 Task: Open Card Donor Stewardship Performance Review in Board Public Relations Thought Leadership Content Creation and Distribution to Workspace Healthcare Consulting and add a team member Softage.2@softage.net, a label Green, a checklist Sewing, an attachment from Trello, a color Green and finally, add a card description 'Conduct team training session on new product' and a comment 'We should approach this task with a sense of collaboration and partnership, working closely with stakeholders and other teams to achieve success.'. Add a start date 'Jan 06, 1900' with a due date 'Jan 13, 1900'
Action: Mouse moved to (367, 164)
Screenshot: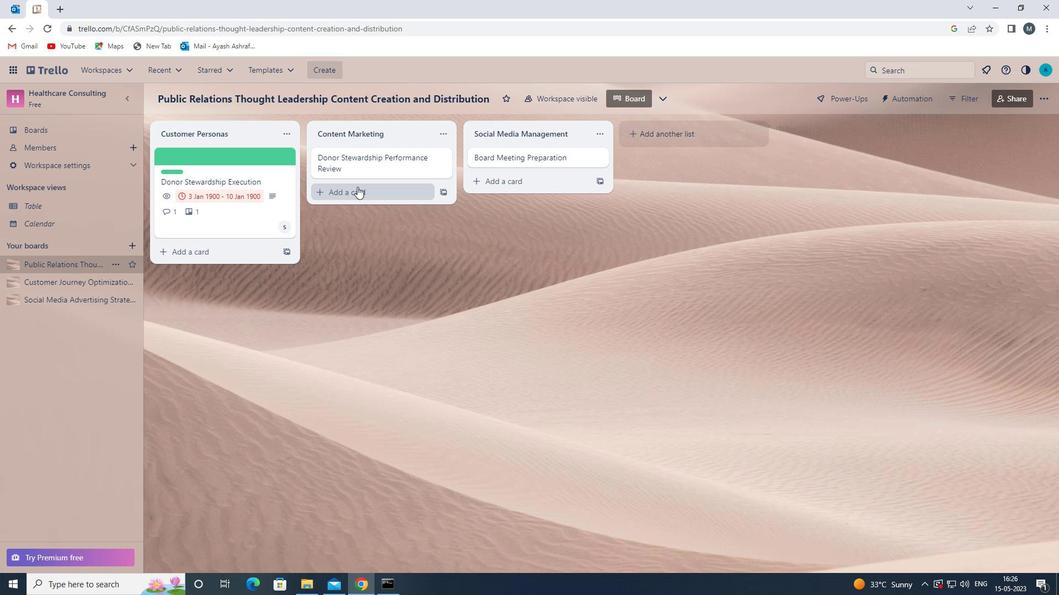 
Action: Mouse pressed left at (367, 164)
Screenshot: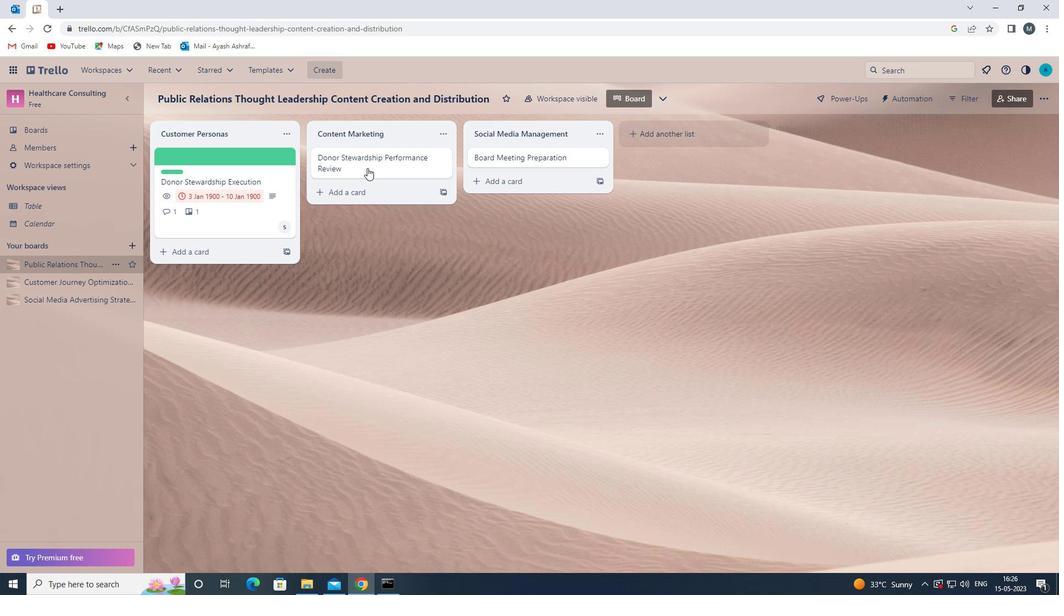 
Action: Mouse moved to (668, 200)
Screenshot: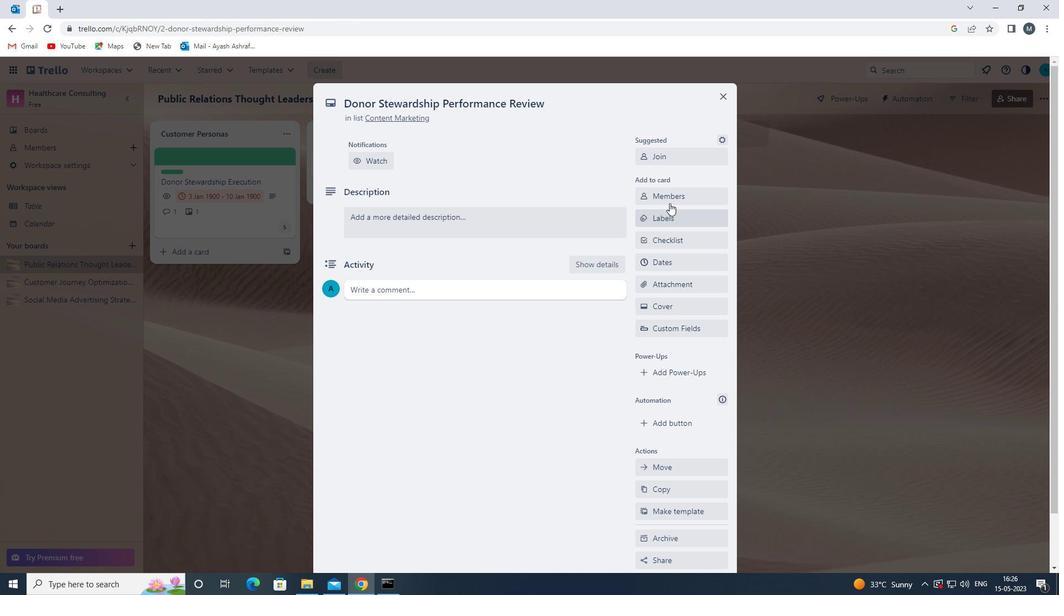 
Action: Mouse pressed left at (668, 200)
Screenshot: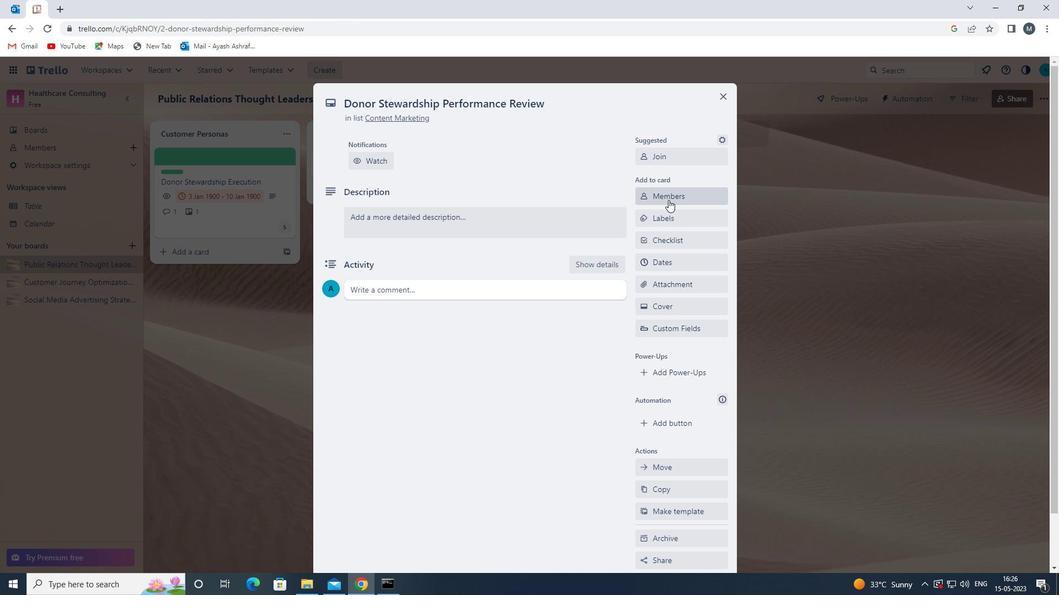 
Action: Key pressed s
Screenshot: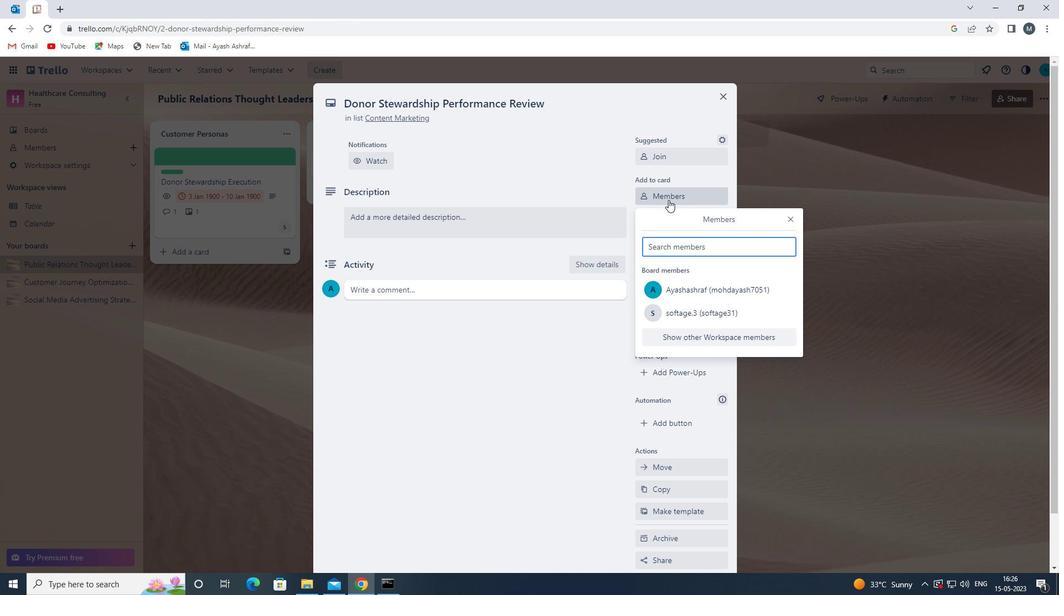 
Action: Mouse moved to (691, 358)
Screenshot: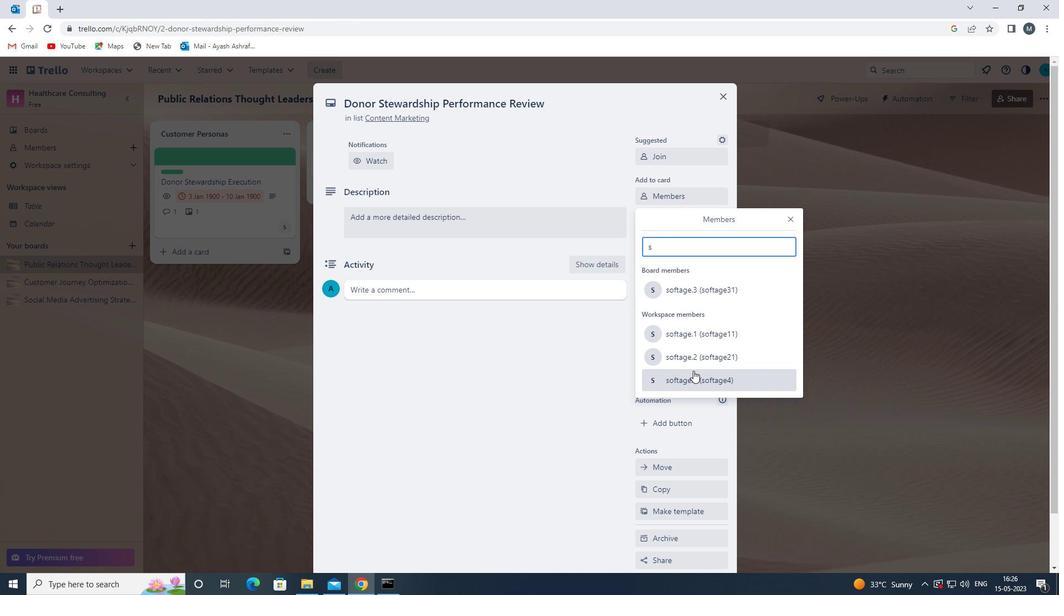 
Action: Mouse pressed left at (691, 358)
Screenshot: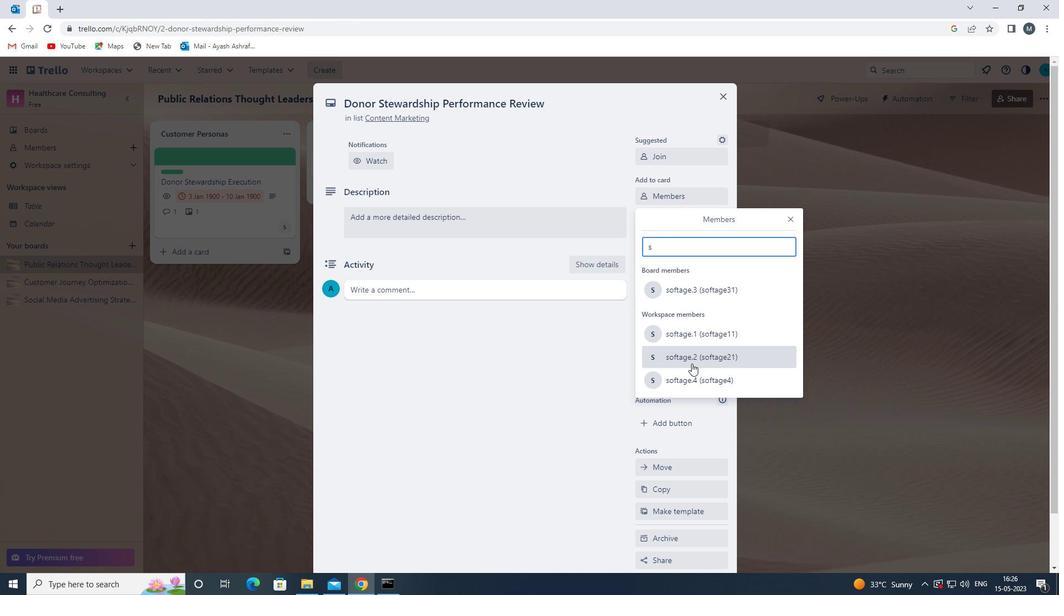 
Action: Mouse moved to (789, 221)
Screenshot: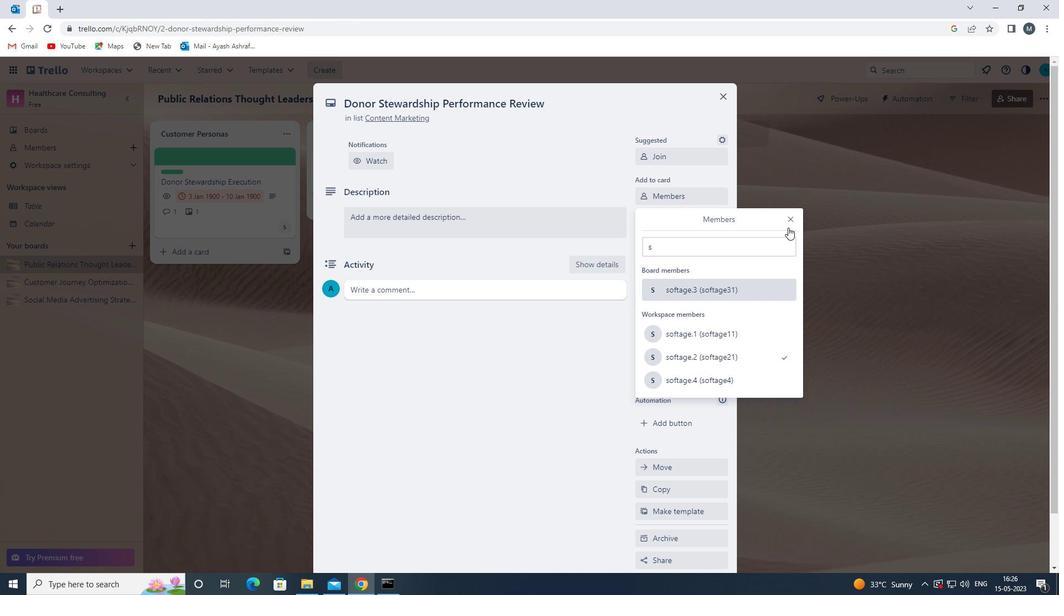 
Action: Mouse pressed left at (789, 221)
Screenshot: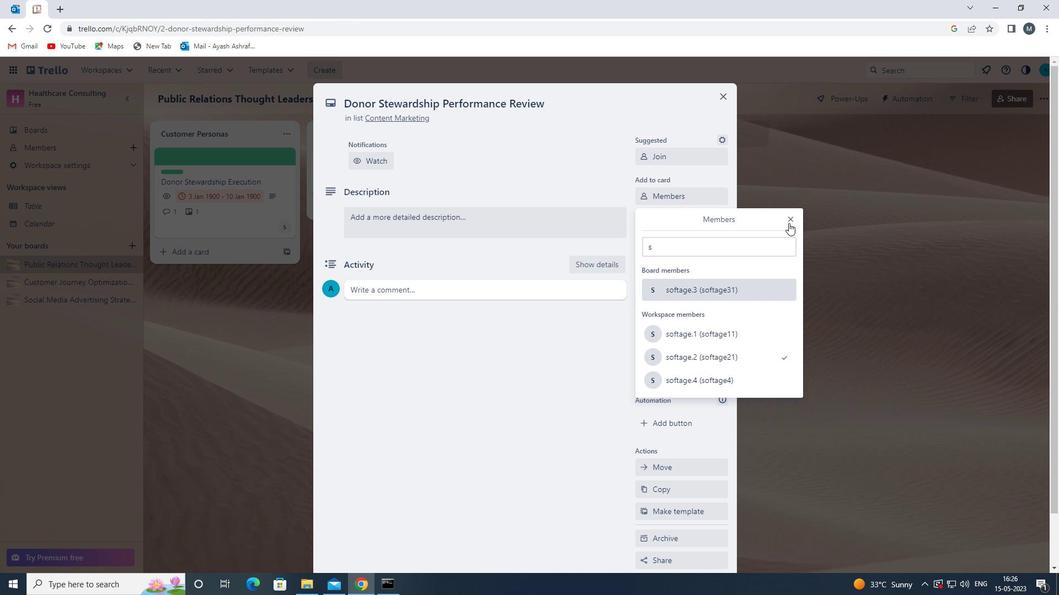 
Action: Mouse moved to (679, 216)
Screenshot: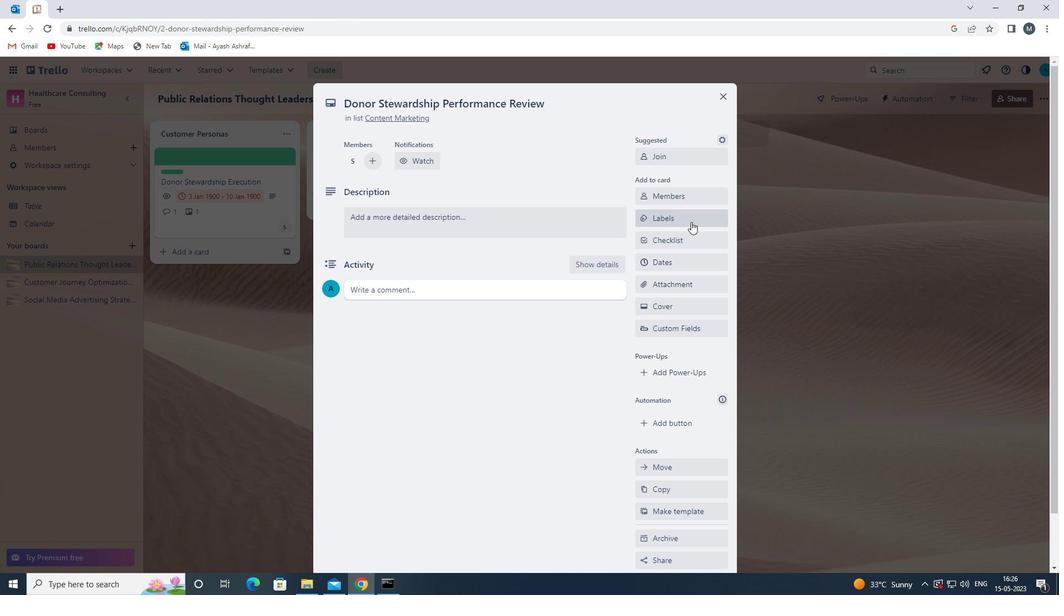 
Action: Mouse pressed left at (679, 216)
Screenshot: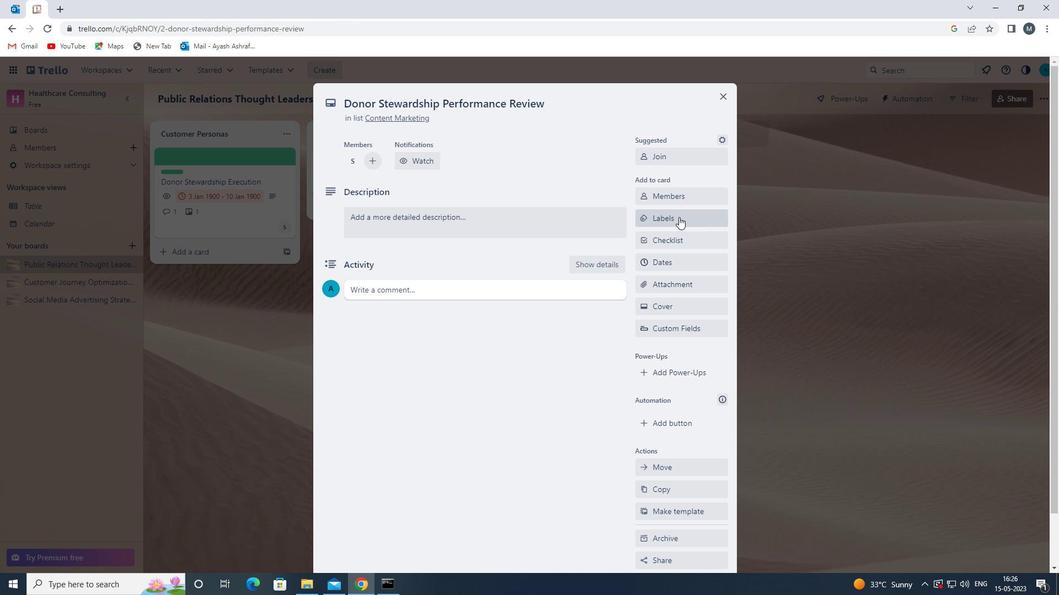 
Action: Mouse moved to (711, 312)
Screenshot: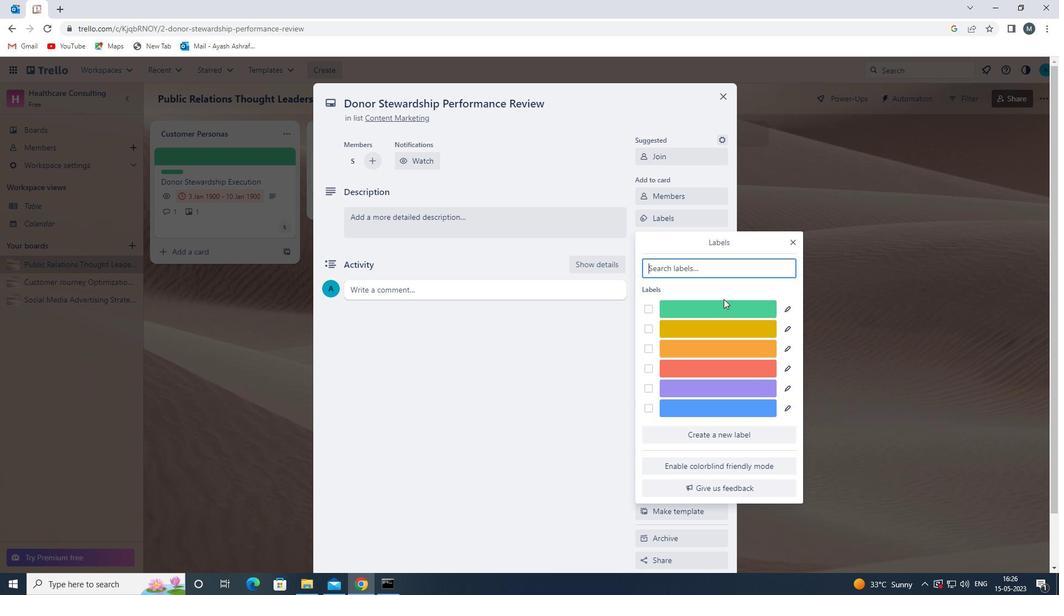 
Action: Mouse pressed left at (711, 312)
Screenshot: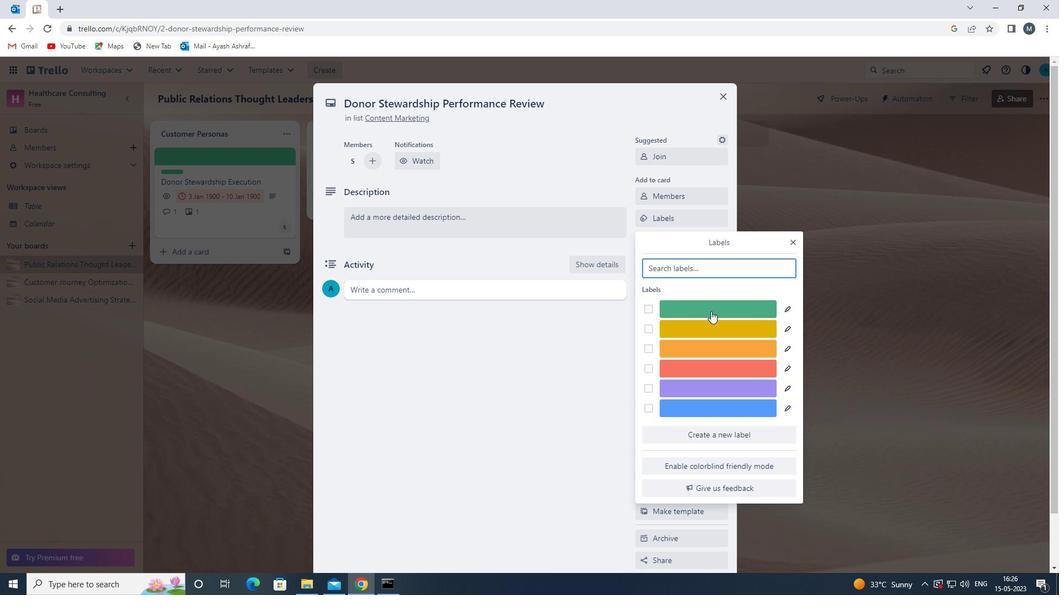 
Action: Mouse moved to (790, 237)
Screenshot: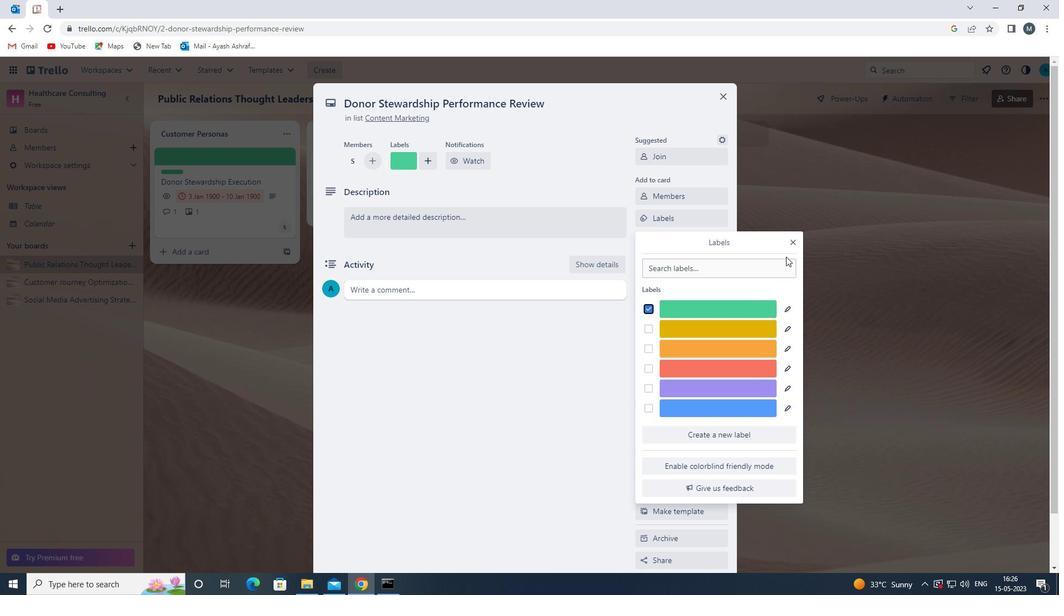 
Action: Mouse pressed left at (790, 237)
Screenshot: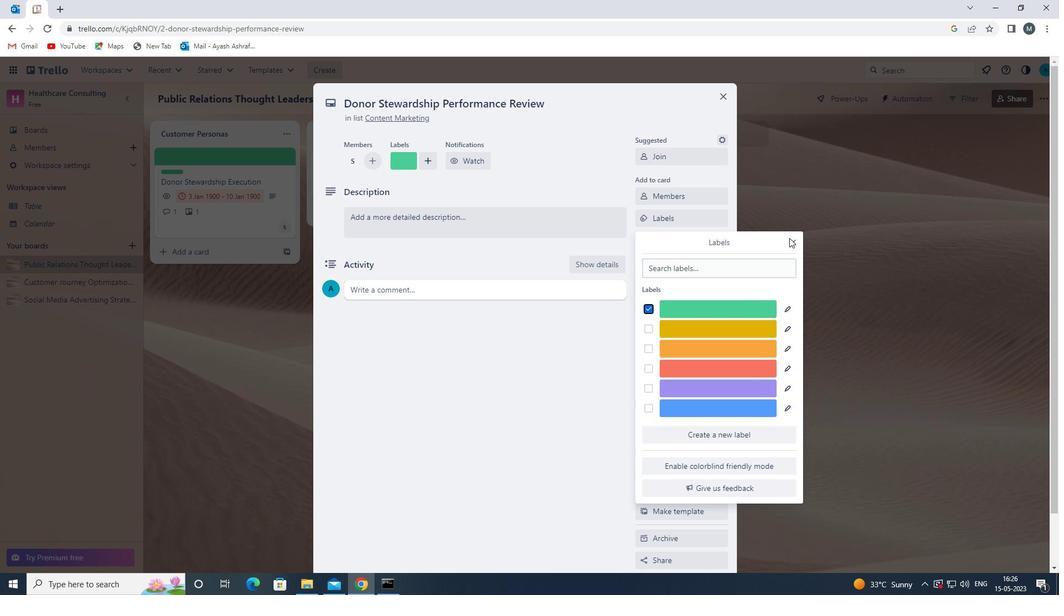 
Action: Mouse moved to (667, 241)
Screenshot: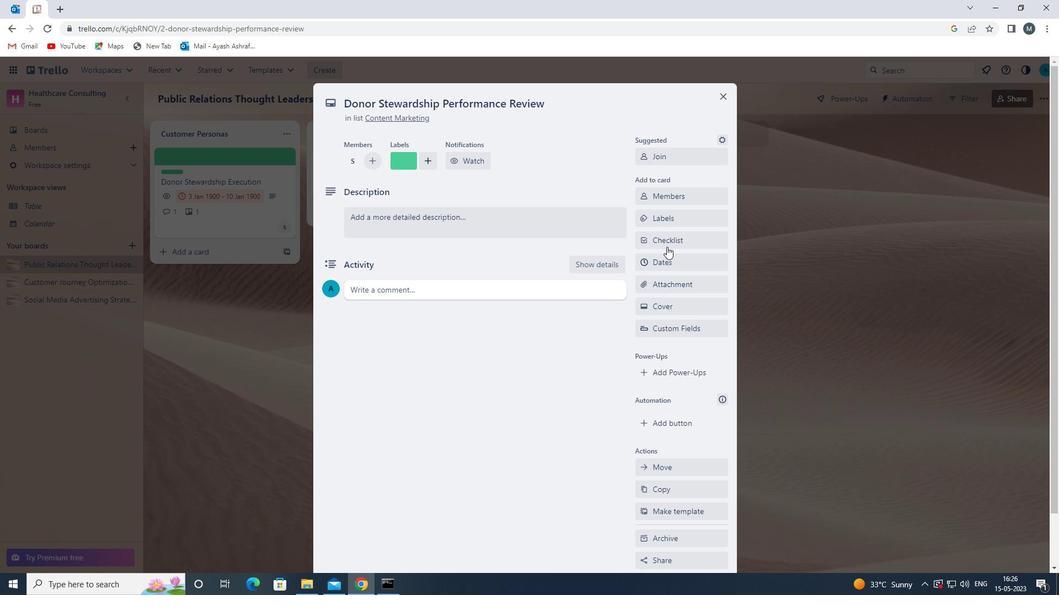 
Action: Mouse pressed left at (667, 241)
Screenshot: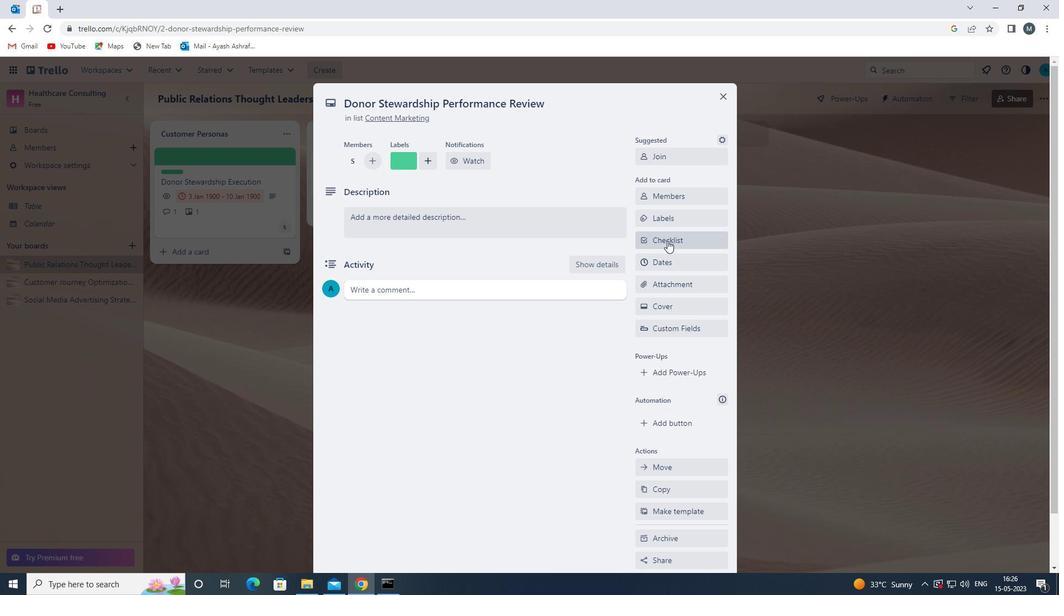 
Action: Key pressed s
Screenshot: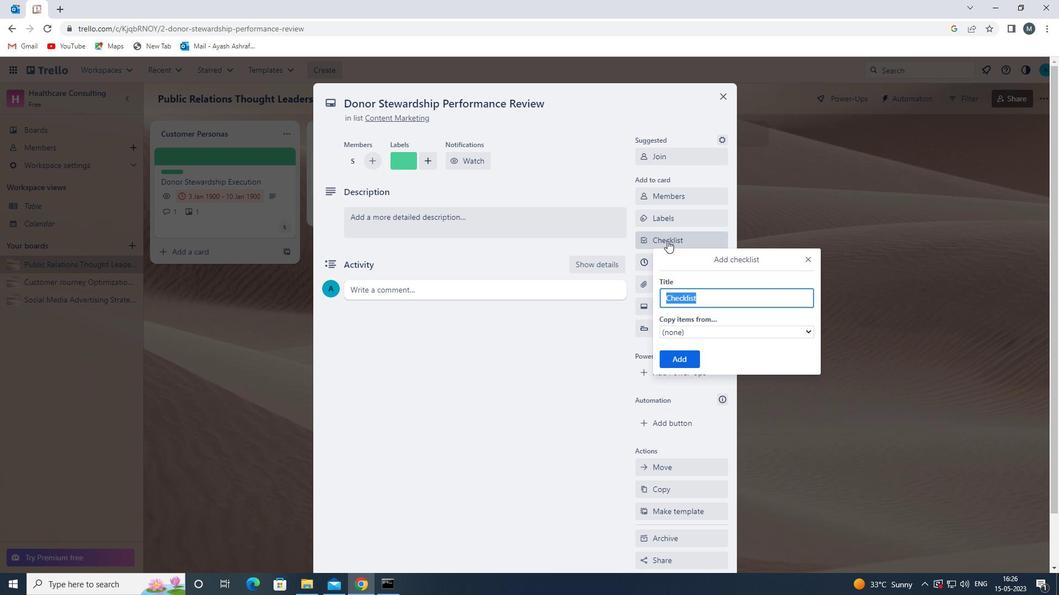
Action: Mouse moved to (740, 412)
Screenshot: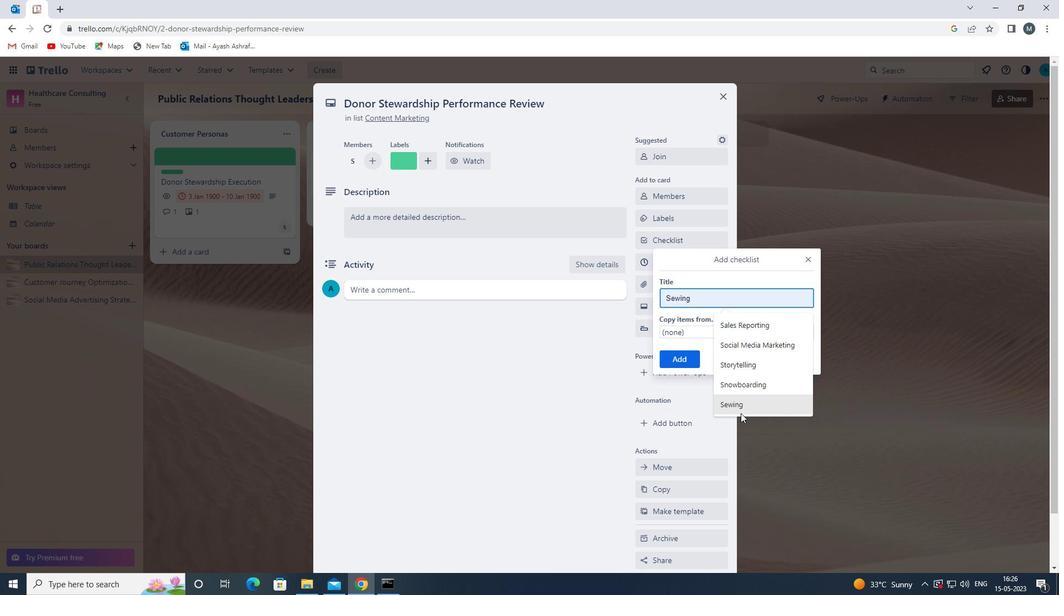 
Action: Mouse pressed left at (740, 412)
Screenshot: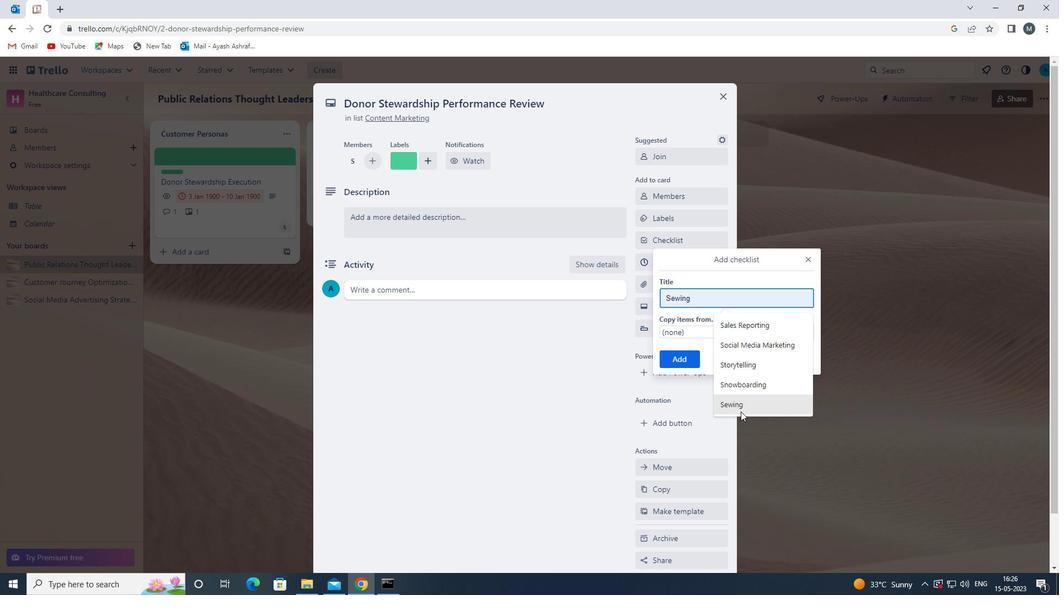
Action: Mouse moved to (680, 358)
Screenshot: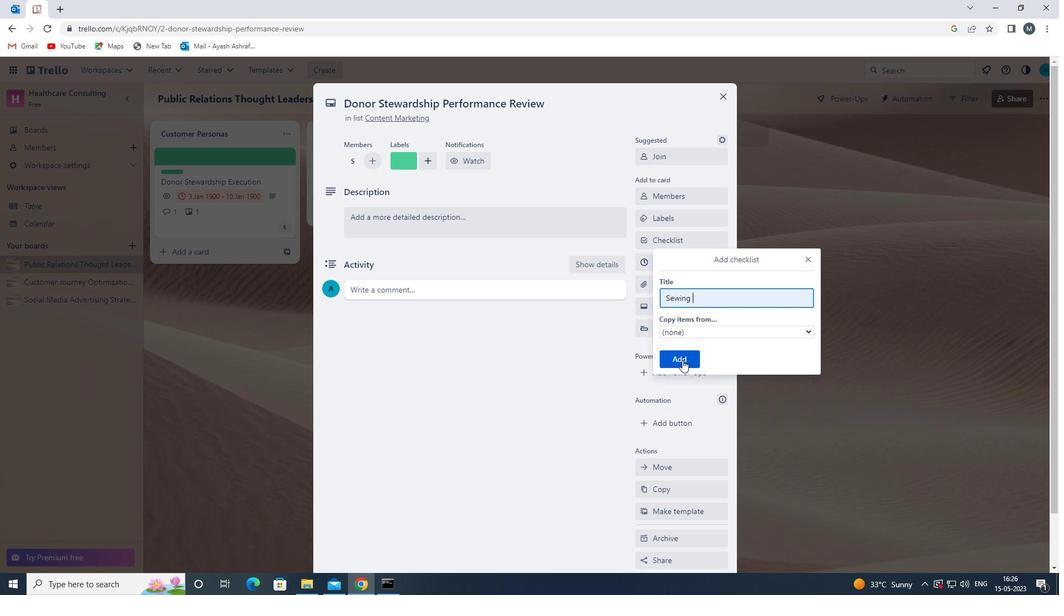 
Action: Mouse pressed left at (680, 358)
Screenshot: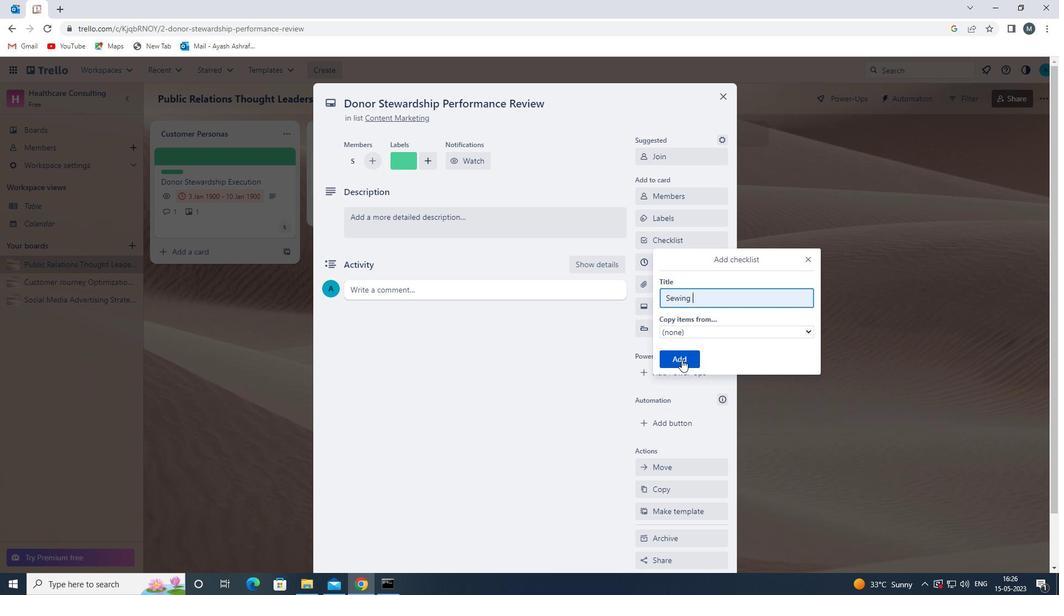 
Action: Mouse moved to (675, 286)
Screenshot: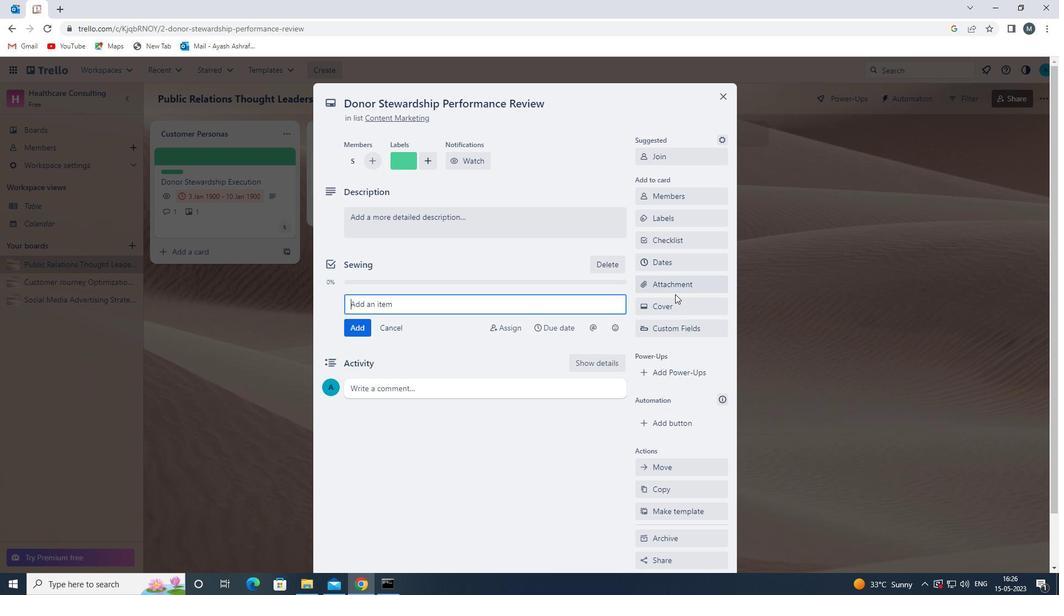
Action: Mouse pressed left at (675, 286)
Screenshot: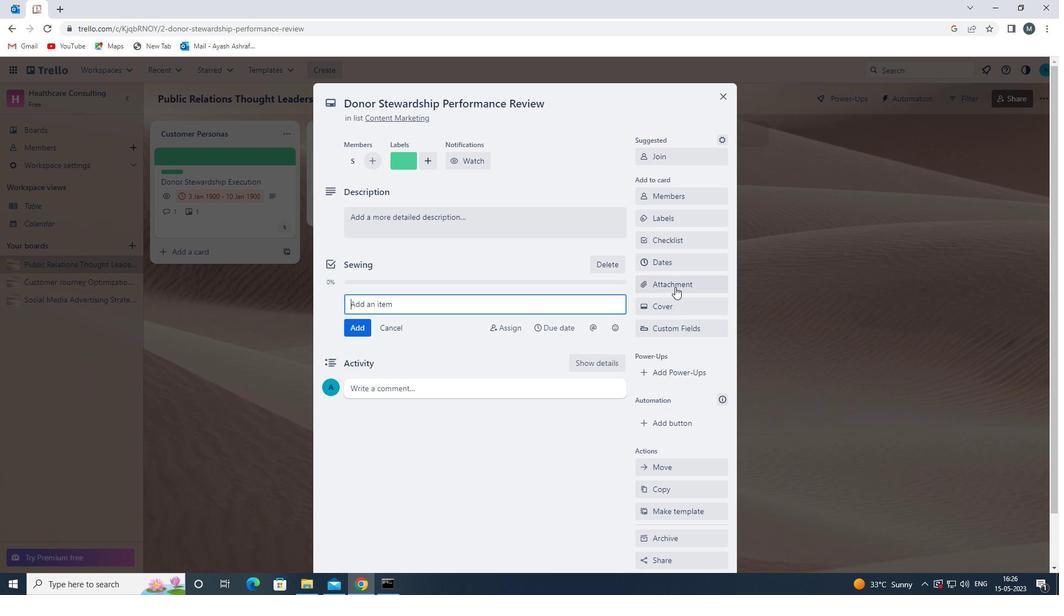 
Action: Mouse moved to (669, 350)
Screenshot: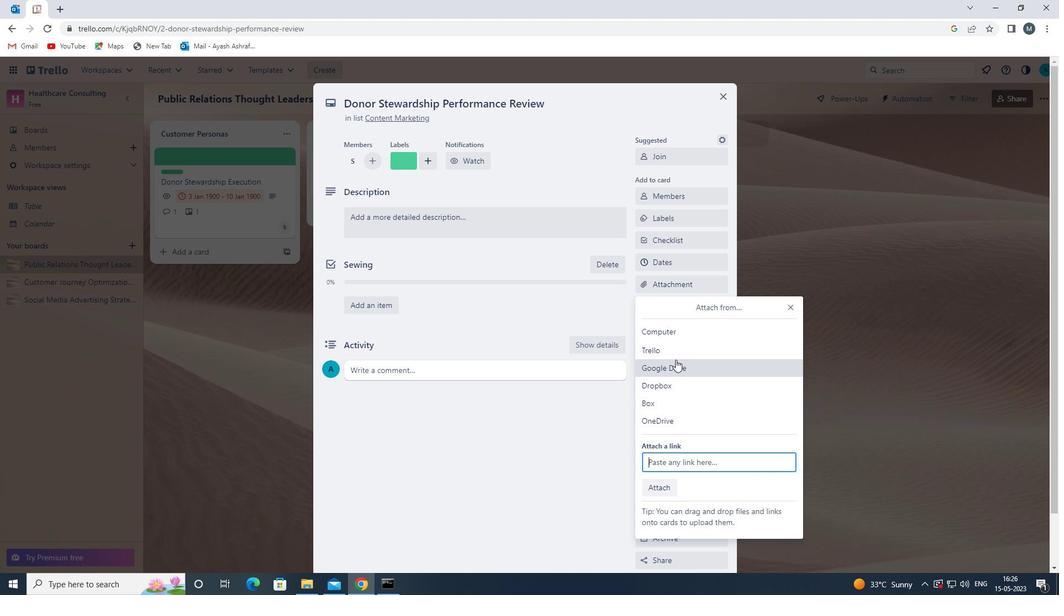 
Action: Mouse pressed left at (669, 350)
Screenshot: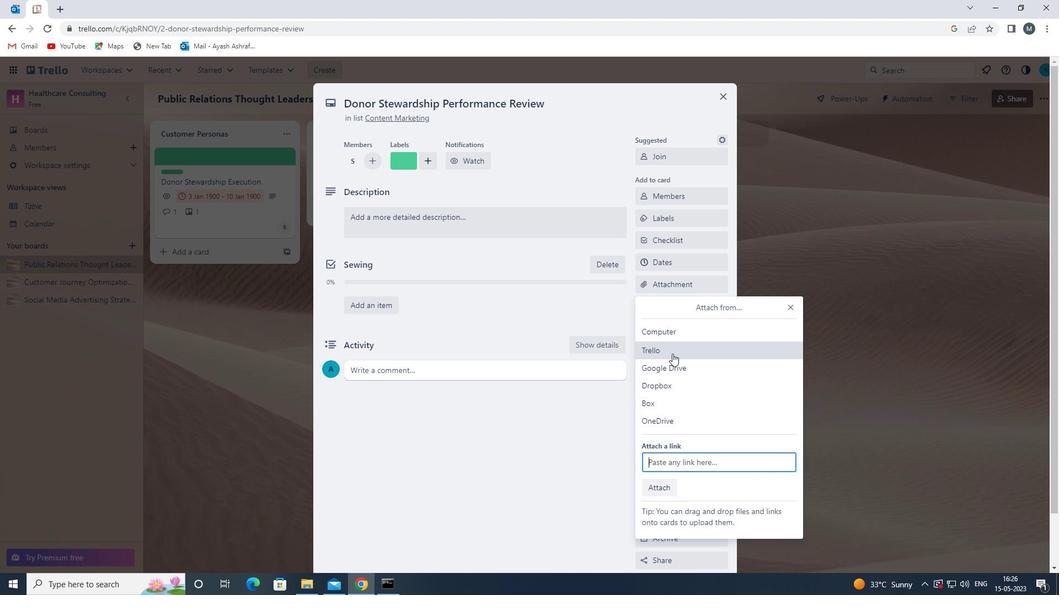 
Action: Mouse moved to (658, 295)
Screenshot: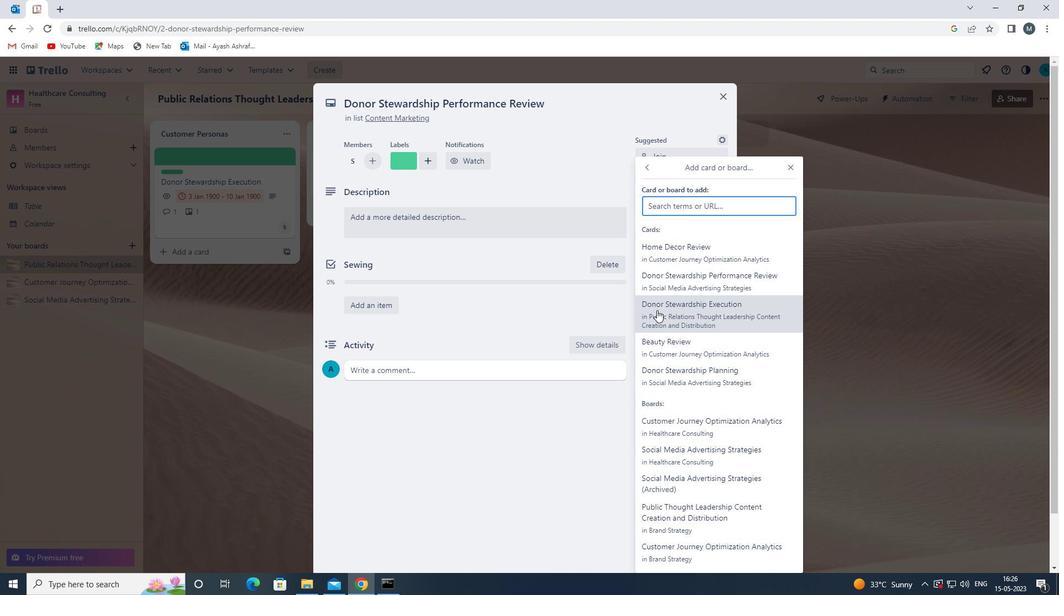 
Action: Mouse pressed left at (658, 295)
Screenshot: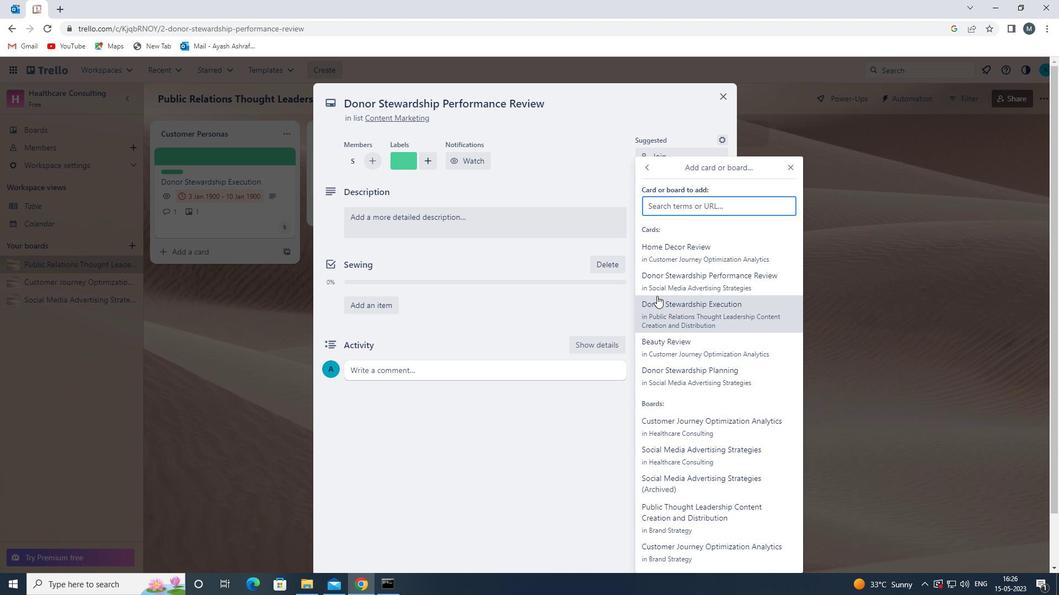 
Action: Mouse moved to (671, 305)
Screenshot: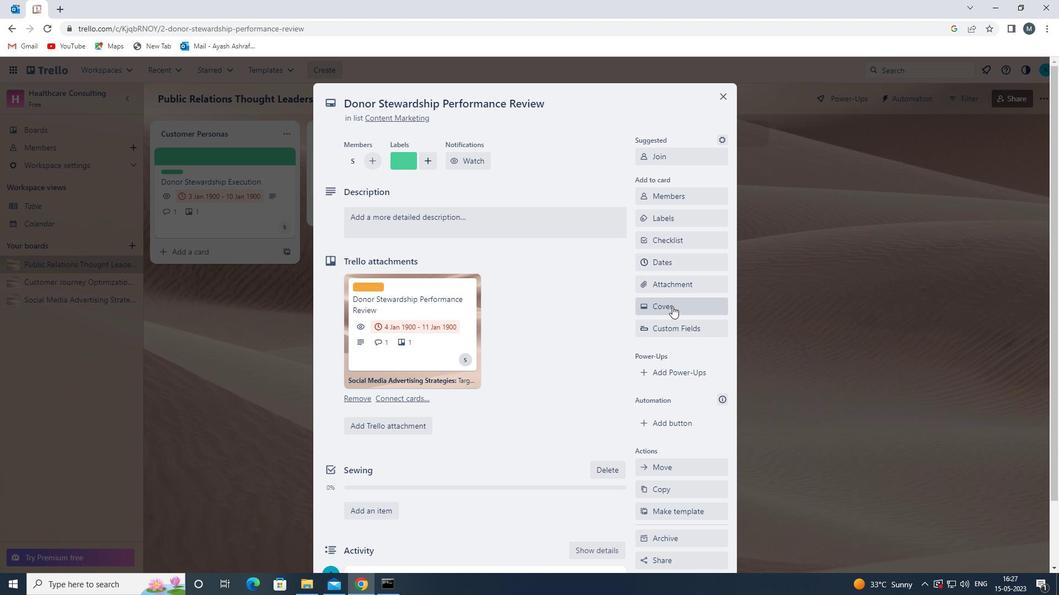 
Action: Mouse pressed left at (671, 305)
Screenshot: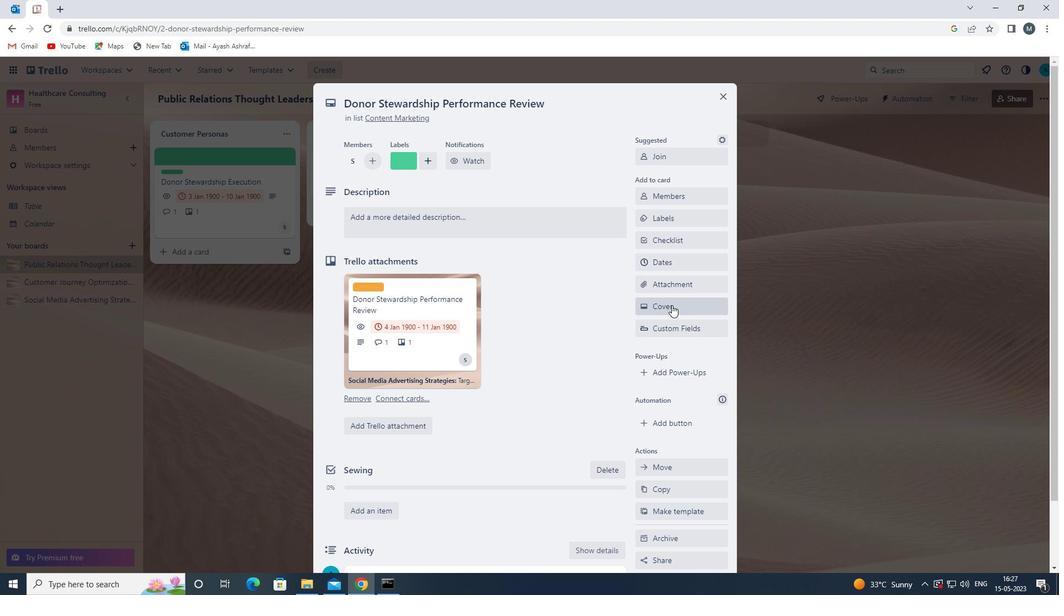 
Action: Mouse moved to (654, 349)
Screenshot: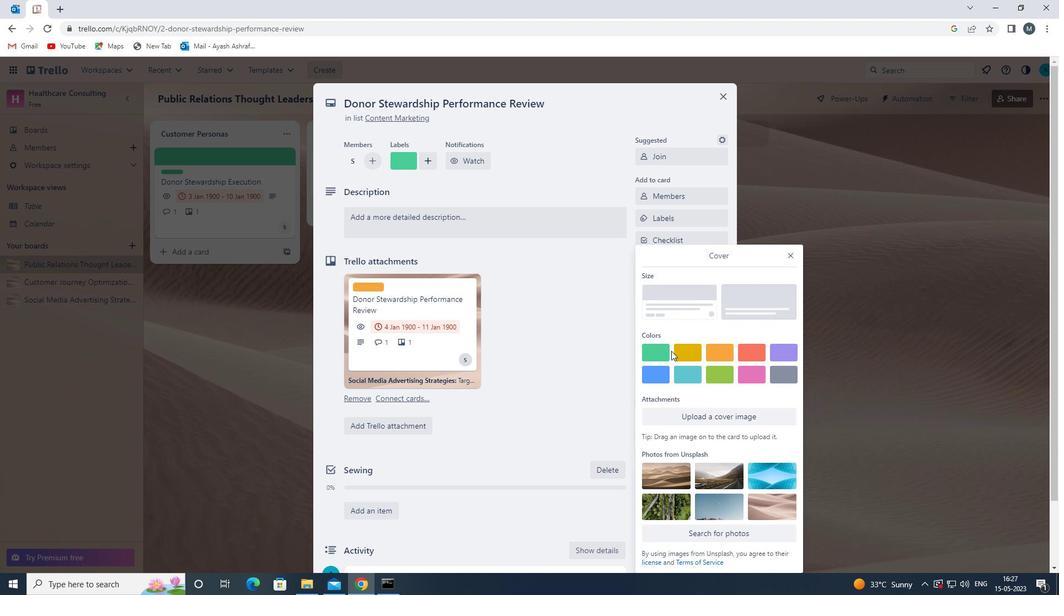 
Action: Mouse pressed left at (654, 349)
Screenshot: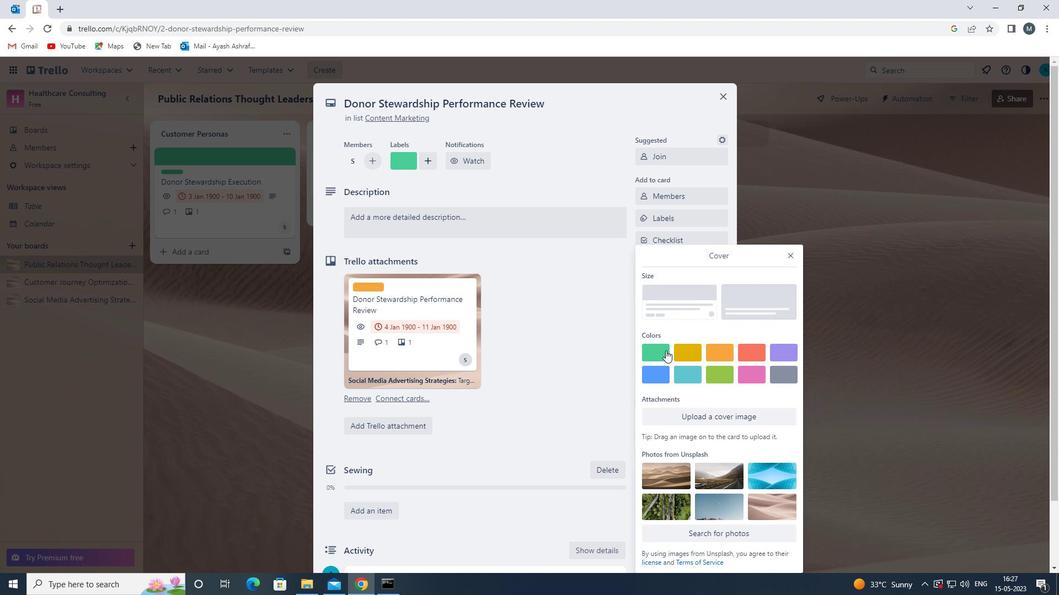 
Action: Mouse moved to (796, 235)
Screenshot: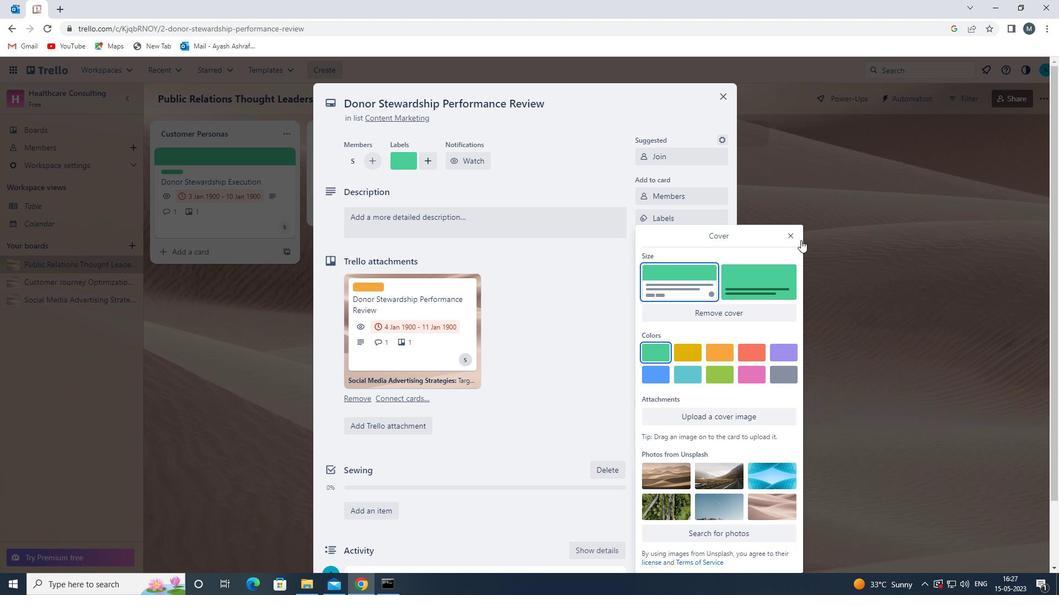 
Action: Mouse pressed left at (796, 235)
Screenshot: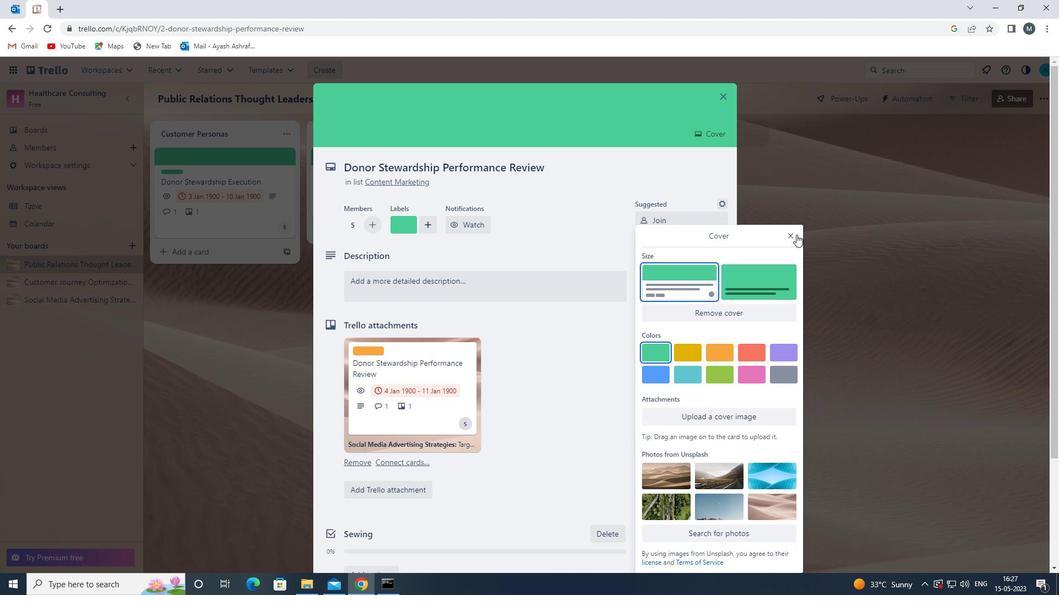 
Action: Mouse moved to (402, 281)
Screenshot: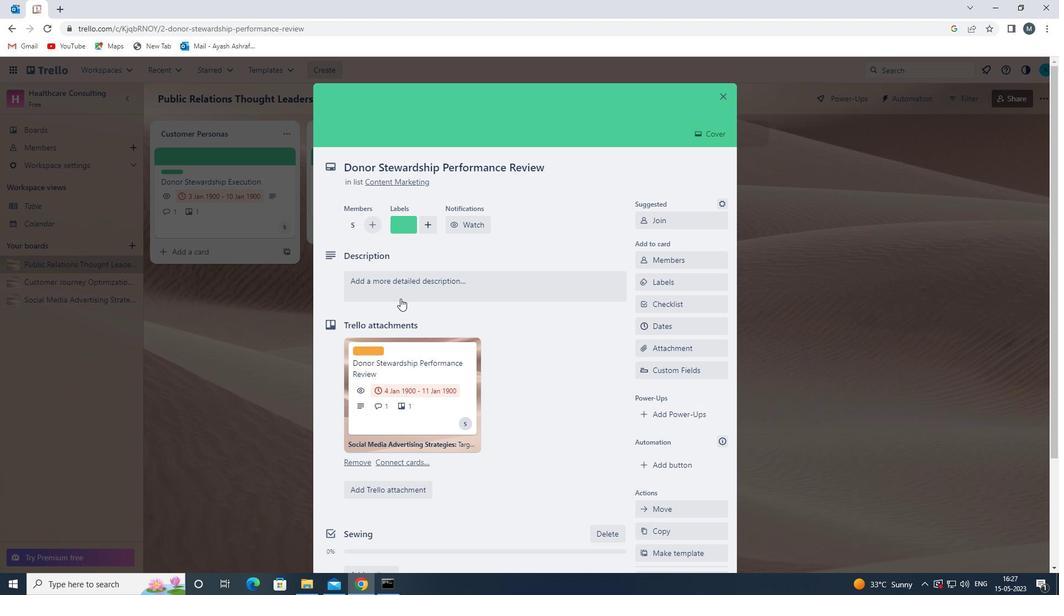 
Action: Mouse pressed left at (402, 281)
Screenshot: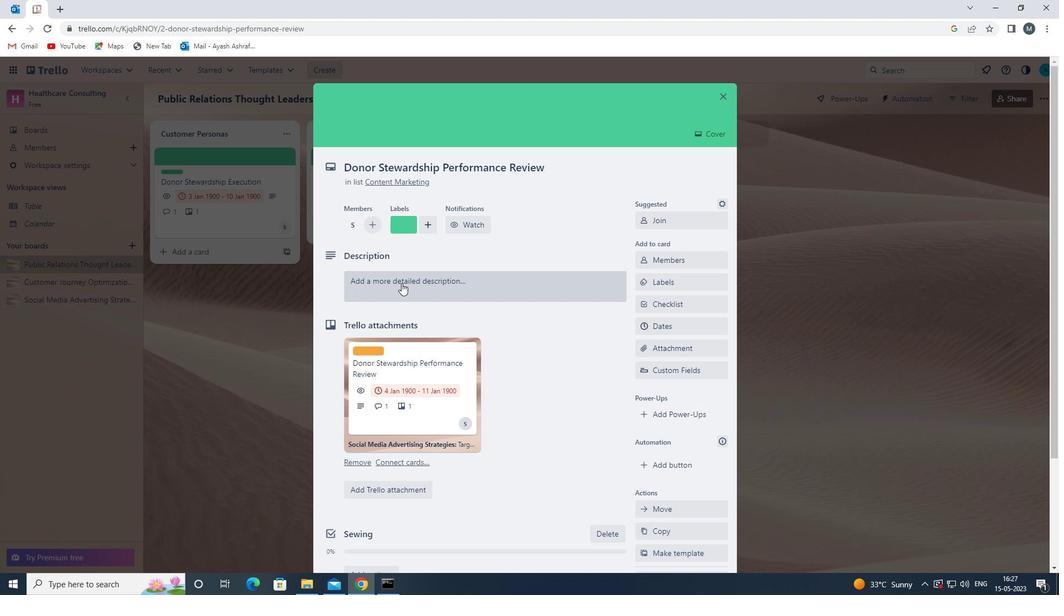 
Action: Mouse moved to (367, 317)
Screenshot: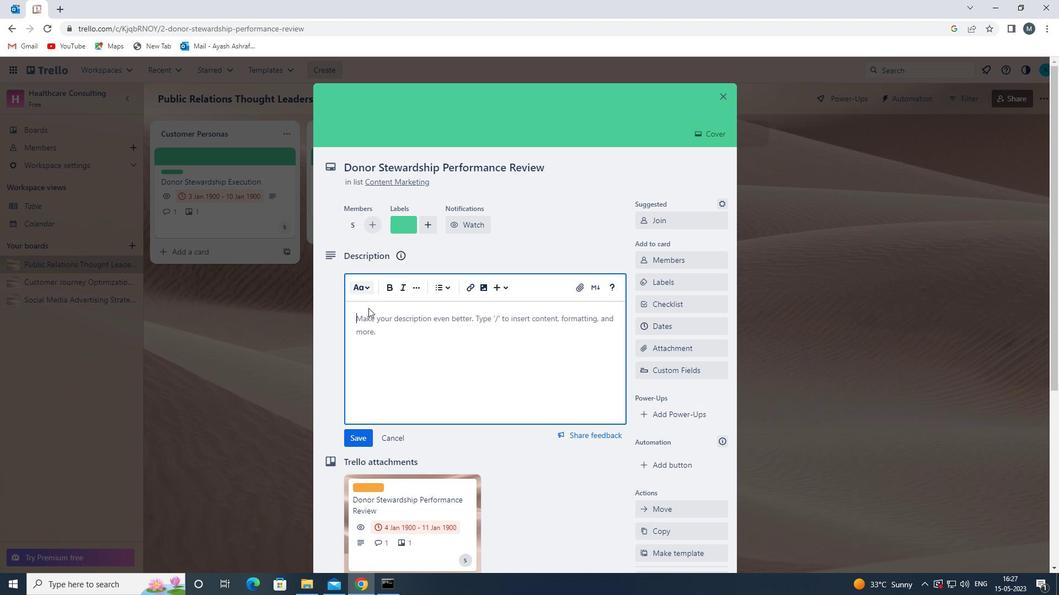 
Action: Mouse pressed left at (367, 317)
Screenshot: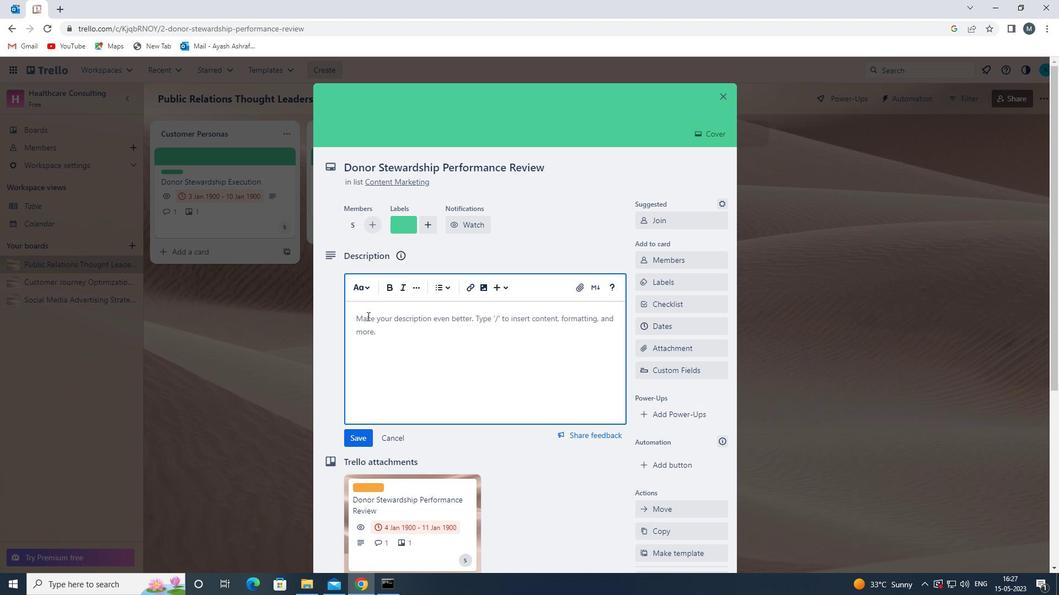 
Action: Mouse moved to (367, 317)
Screenshot: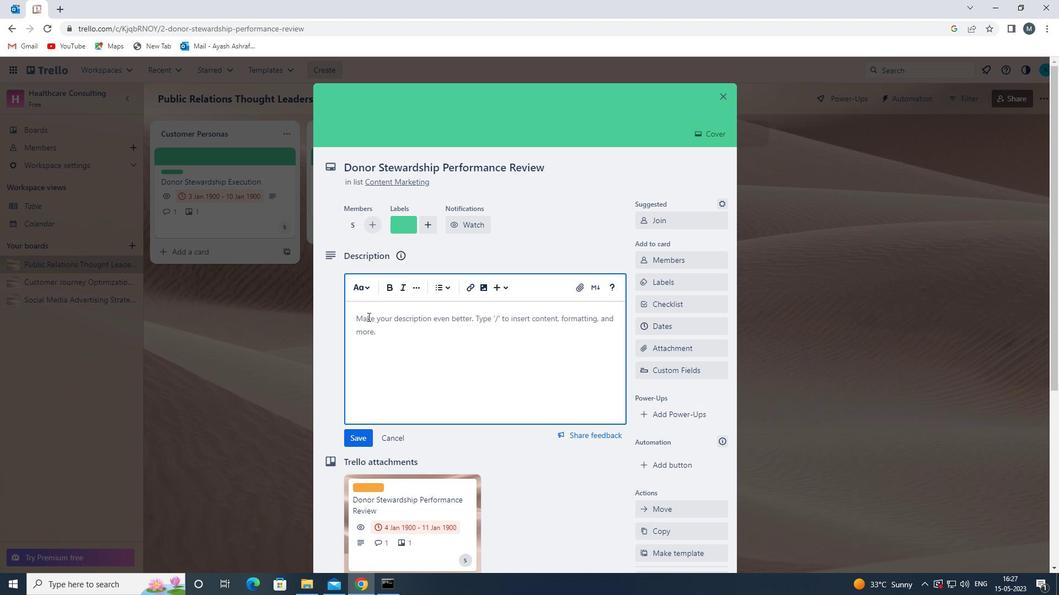 
Action: Key pressed <Key.shift>CONDI<Key.backspace>UCT<Key.space>TEAM<Key.space>TRAINING<Key.space>SESSION<Key.space>ON<Key.space>NEW<Key.space>PRODUCT
Screenshot: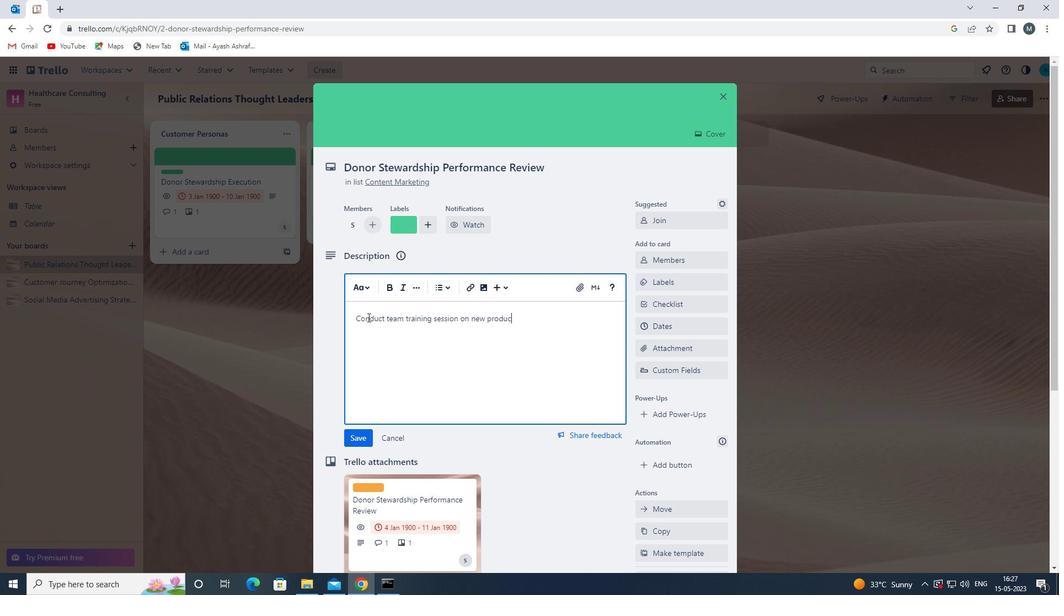 
Action: Mouse moved to (354, 435)
Screenshot: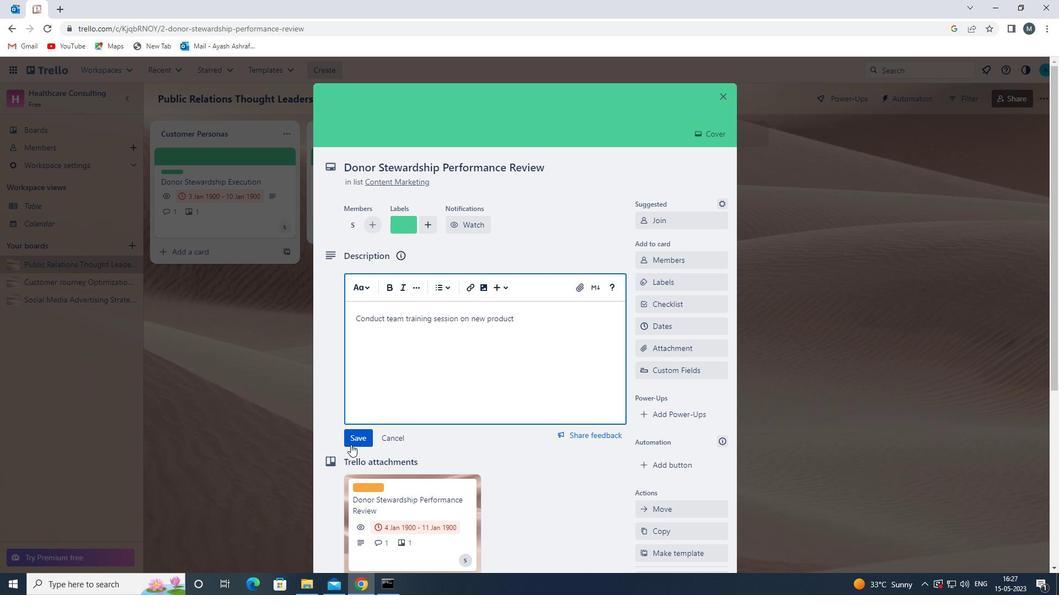 
Action: Mouse pressed left at (354, 435)
Screenshot: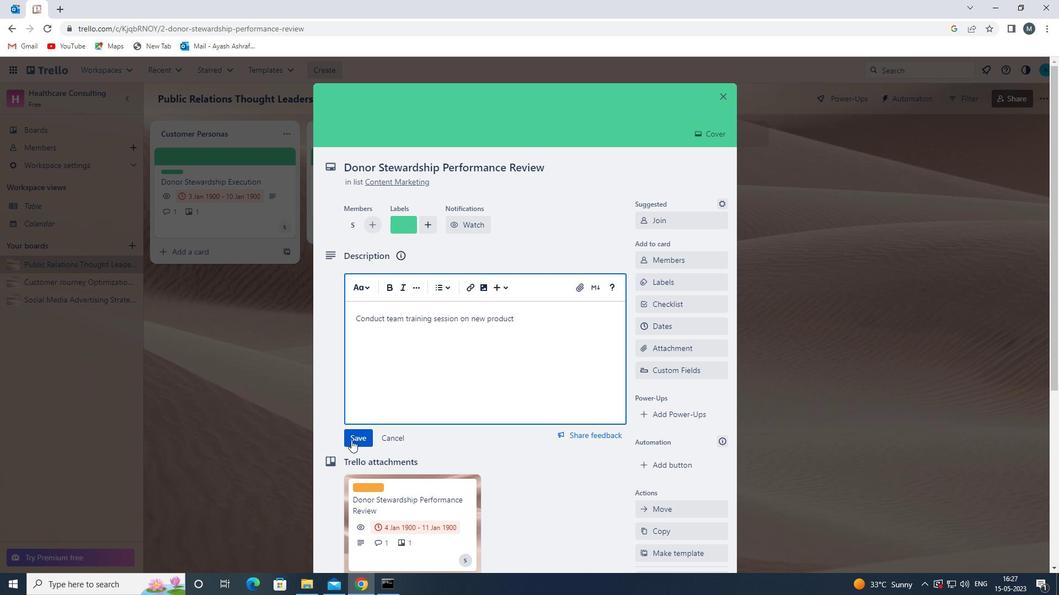 
Action: Mouse moved to (445, 381)
Screenshot: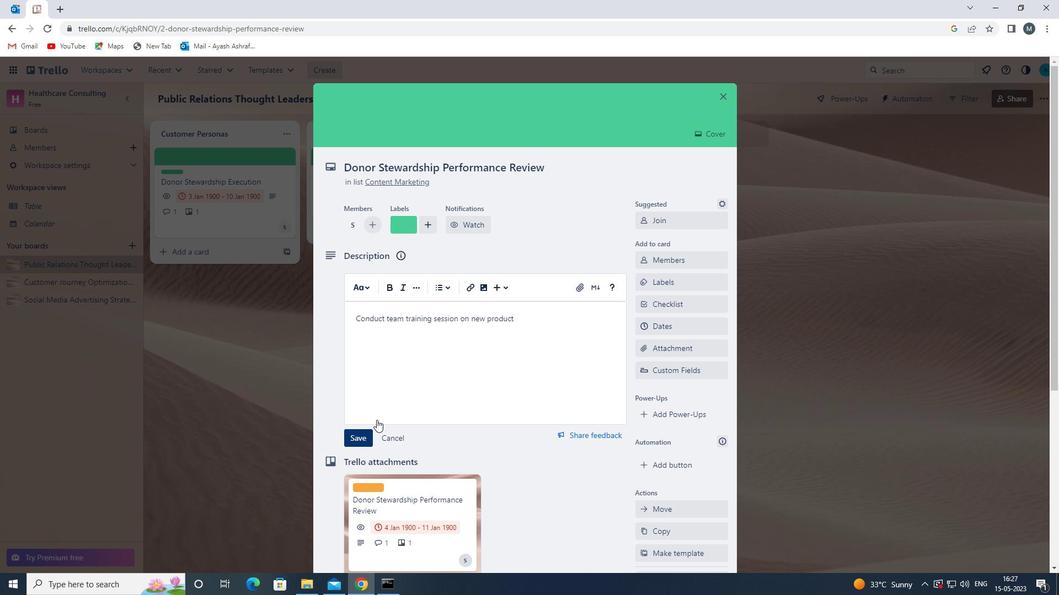 
Action: Mouse scrolled (445, 381) with delta (0, 0)
Screenshot: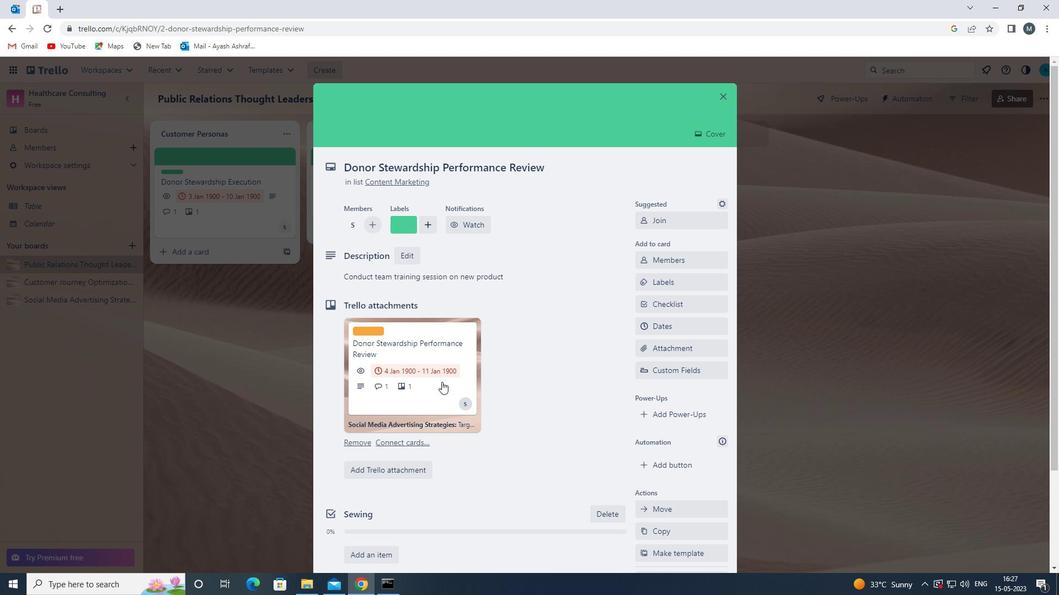 
Action: Mouse scrolled (445, 381) with delta (0, 0)
Screenshot: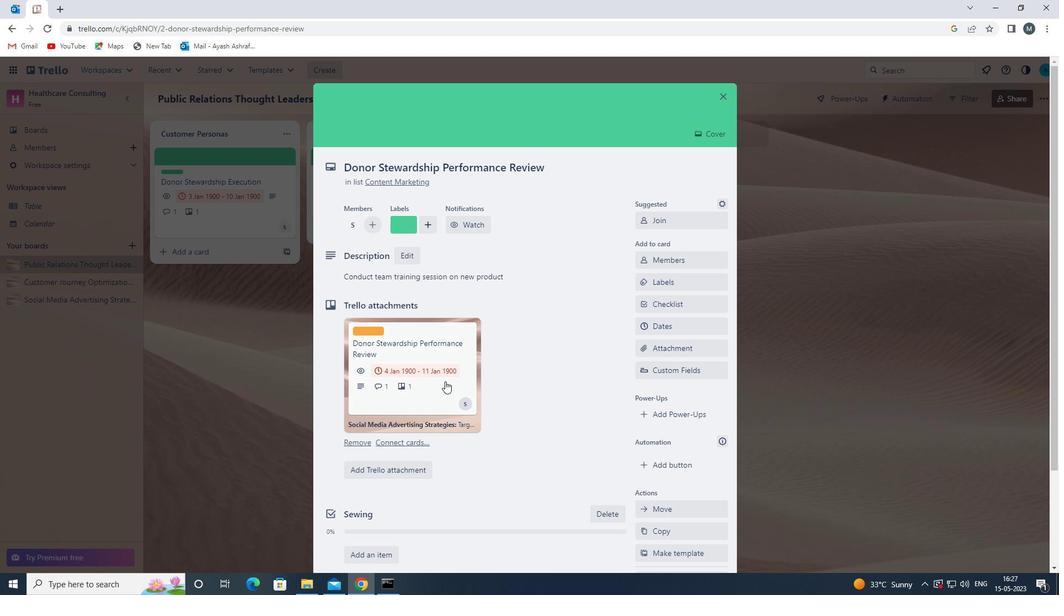
Action: Mouse moved to (445, 382)
Screenshot: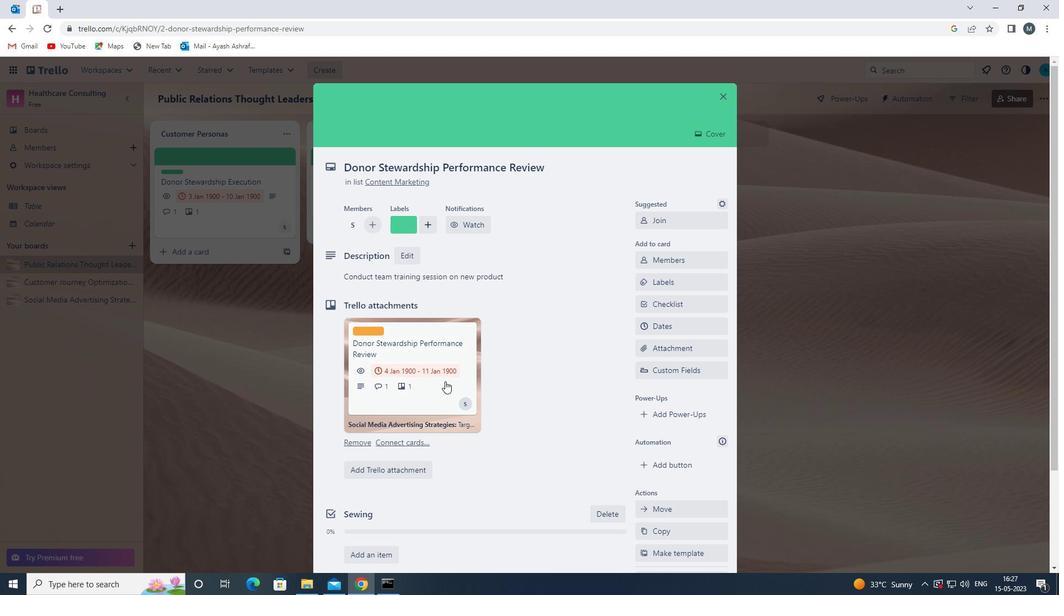 
Action: Mouse scrolled (445, 382) with delta (0, 0)
Screenshot: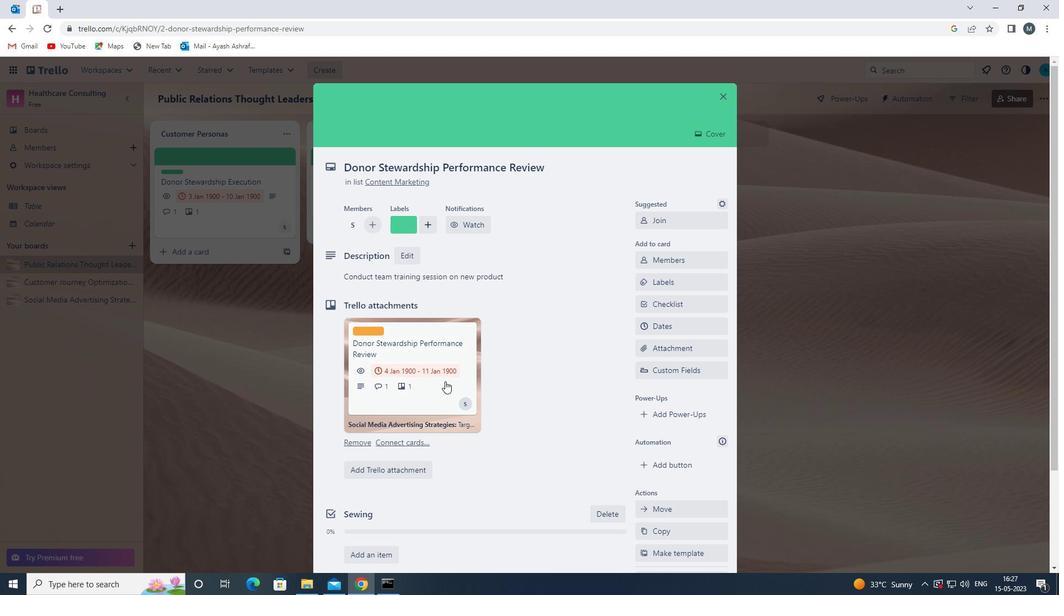
Action: Mouse moved to (387, 503)
Screenshot: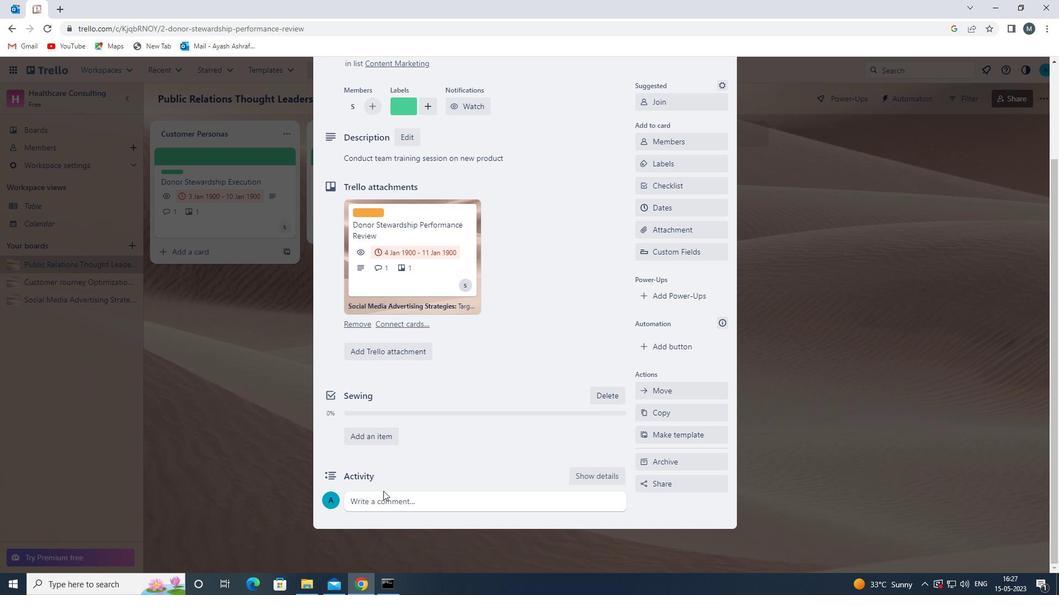 
Action: Mouse pressed left at (387, 503)
Screenshot: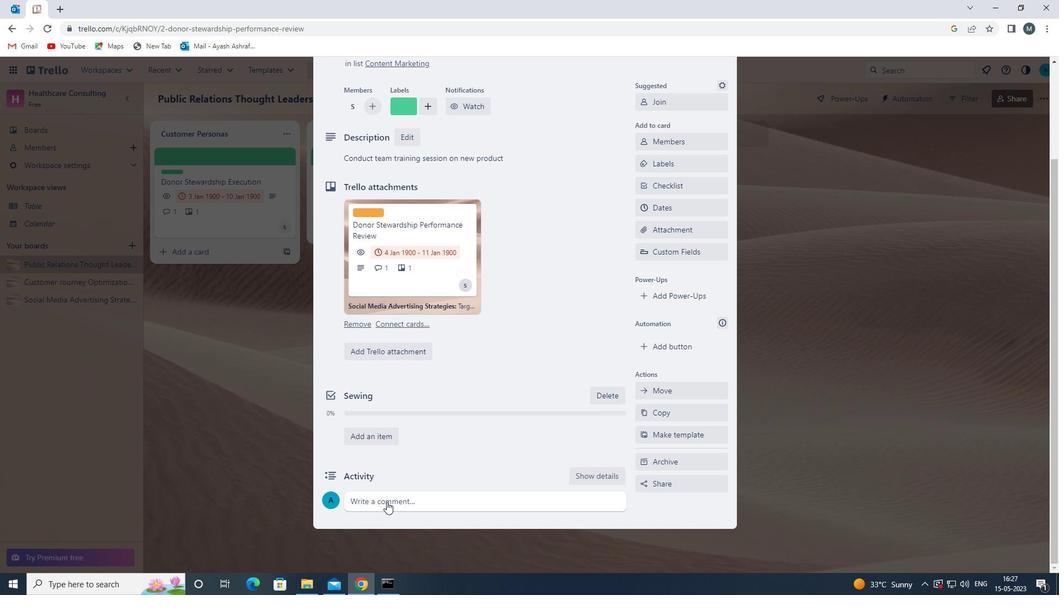 
Action: Mouse moved to (436, 426)
Screenshot: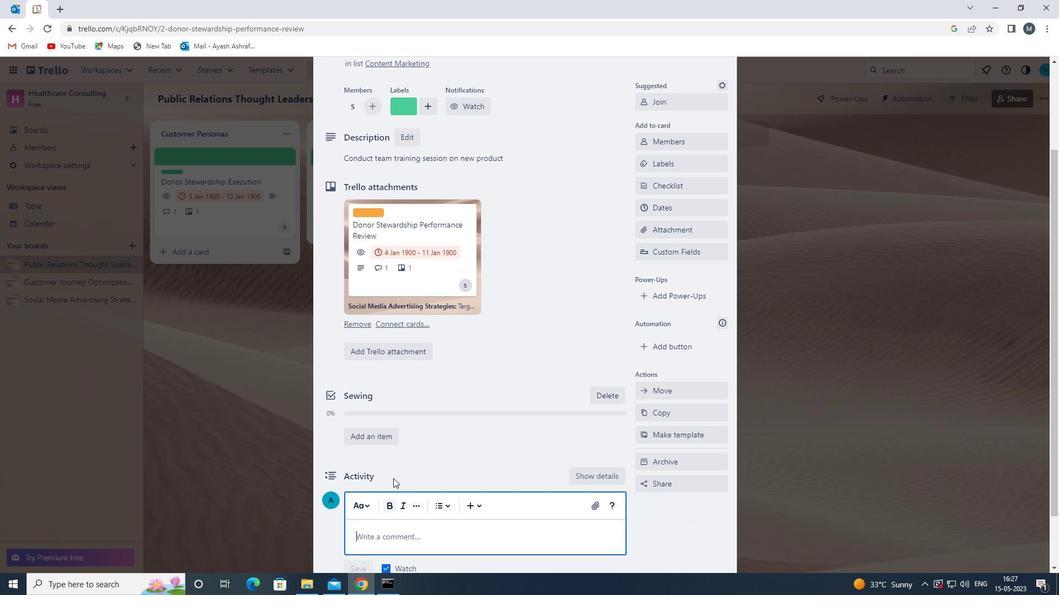 
Action: Mouse scrolled (436, 425) with delta (0, 0)
Screenshot: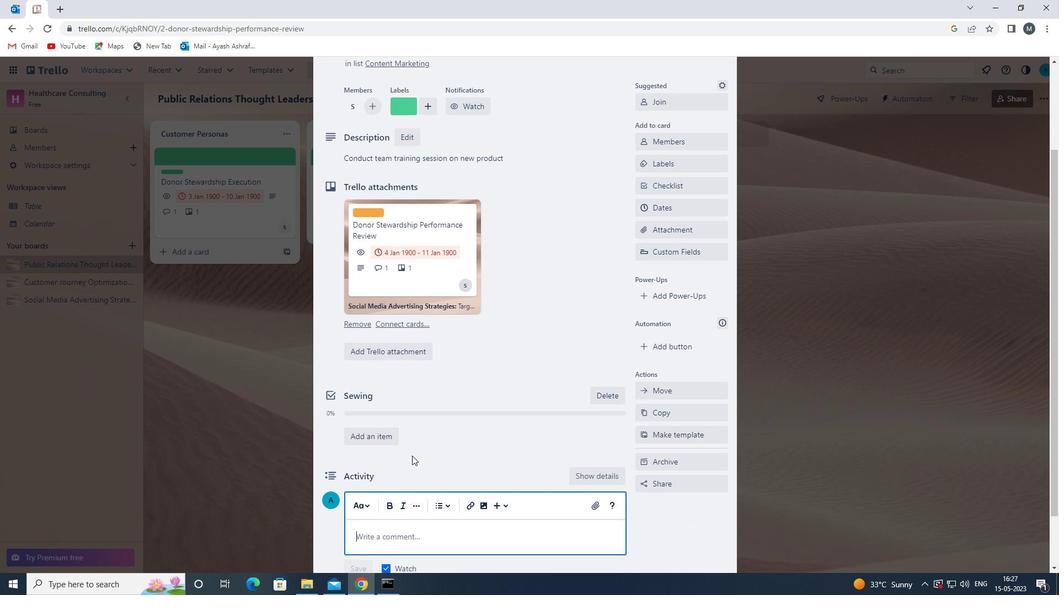 
Action: Mouse scrolled (436, 425) with delta (0, 0)
Screenshot: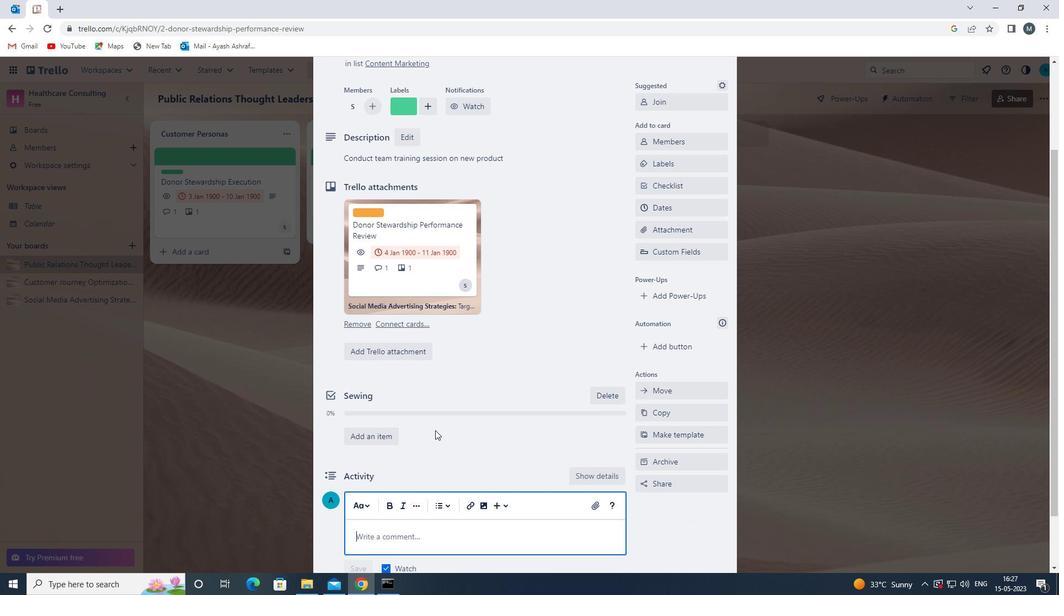 
Action: Mouse moved to (436, 426)
Screenshot: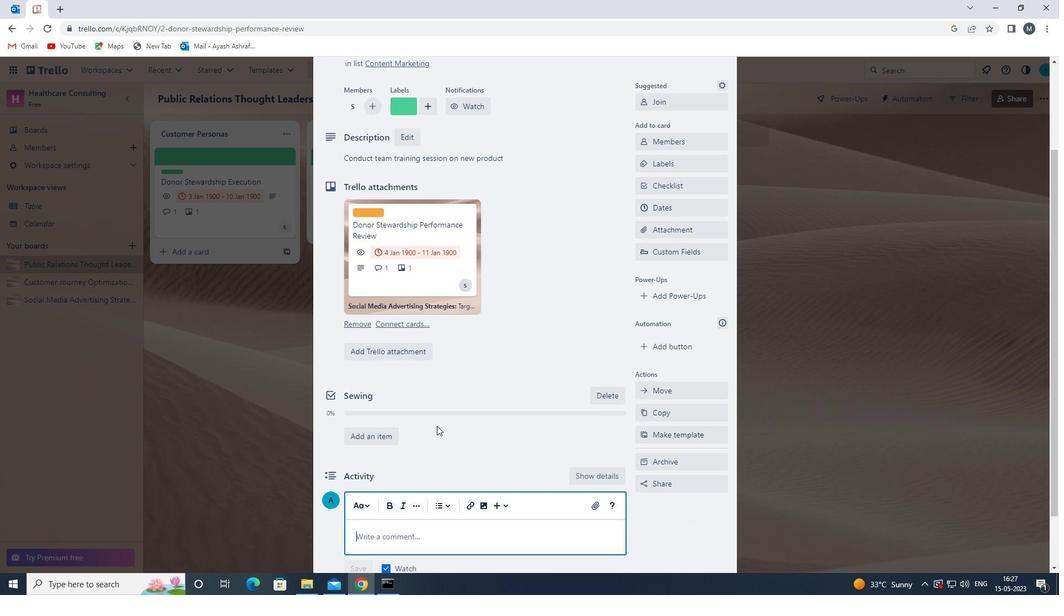 
Action: Mouse scrolled (436, 425) with delta (0, 0)
Screenshot: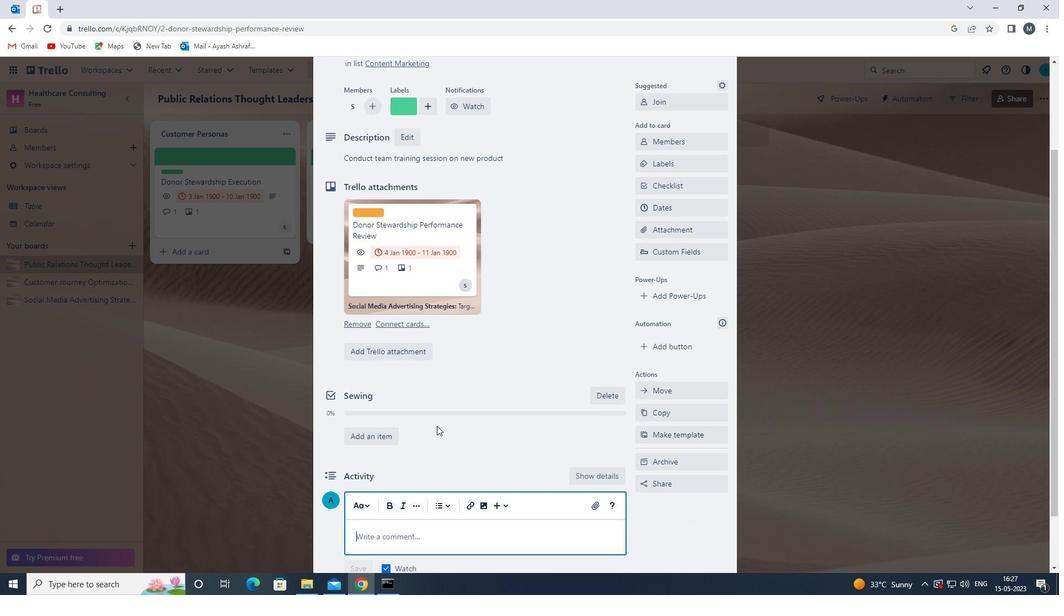 
Action: Mouse moved to (436, 427)
Screenshot: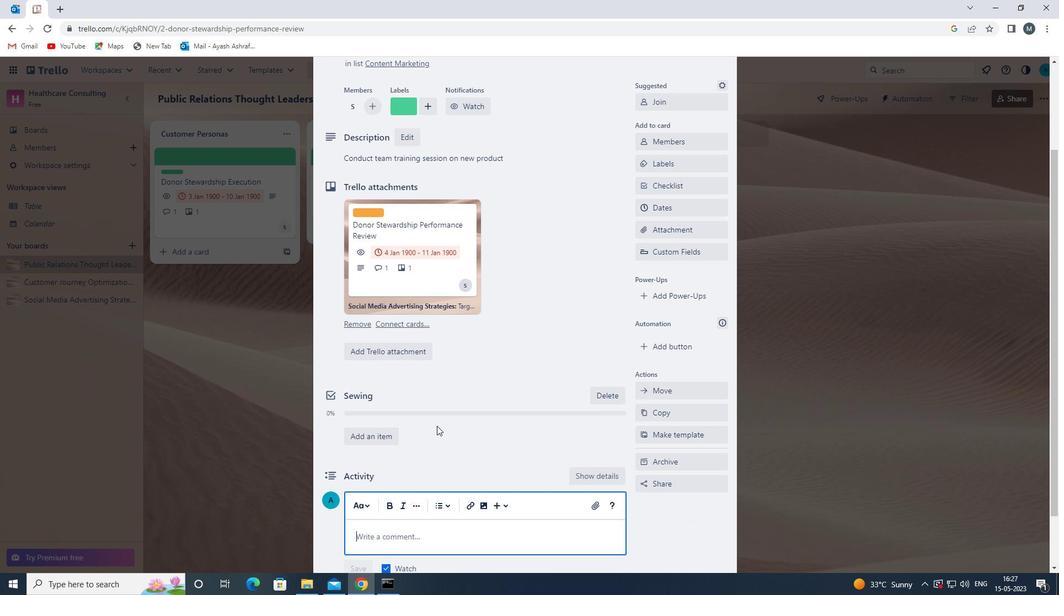 
Action: Mouse scrolled (436, 427) with delta (0, 0)
Screenshot: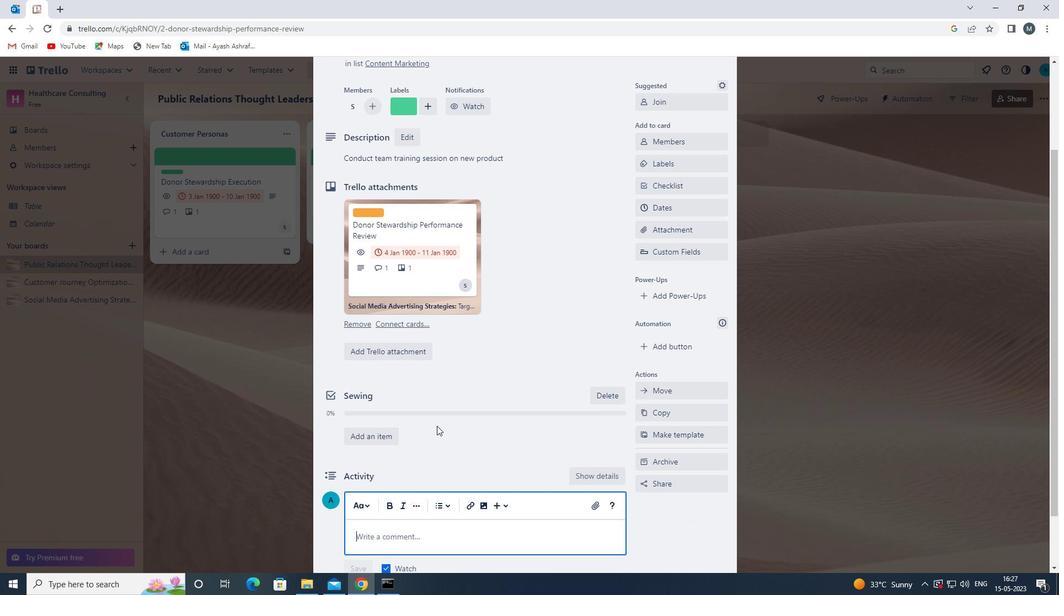 
Action: Mouse moved to (383, 472)
Screenshot: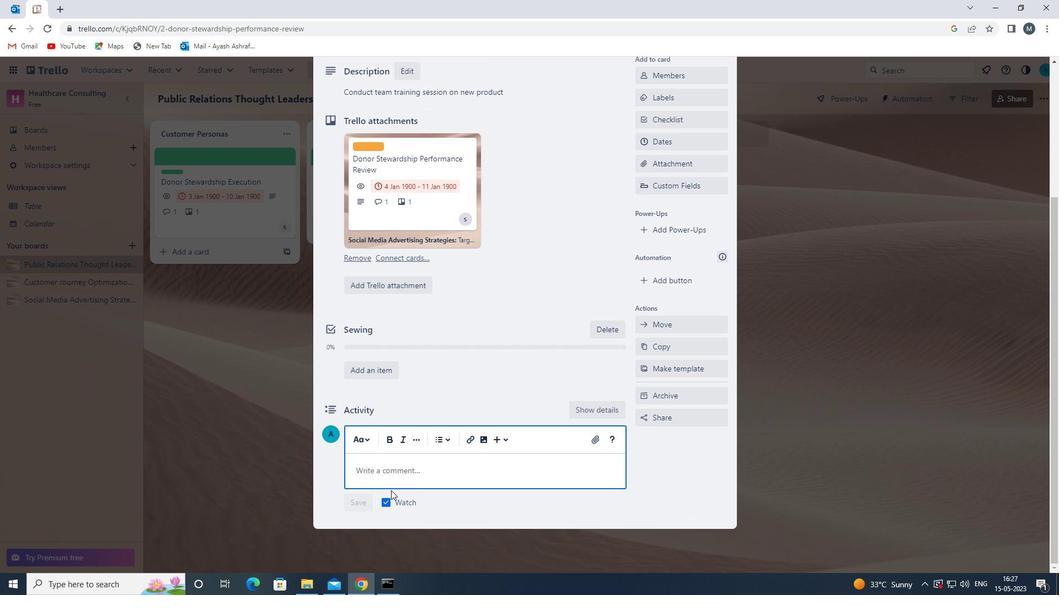 
Action: Mouse pressed left at (383, 472)
Screenshot: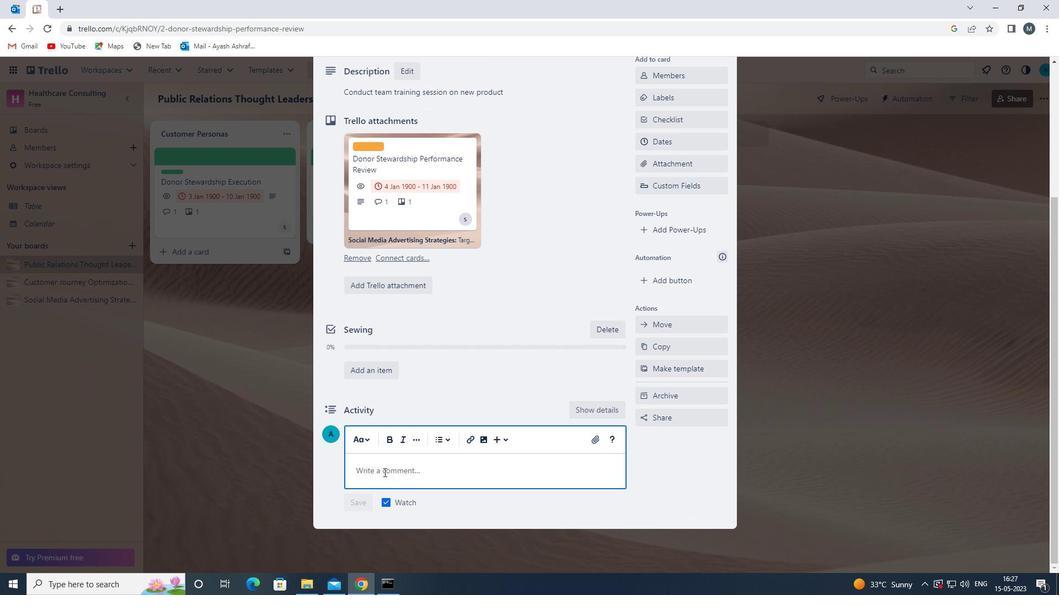 
Action: Mouse moved to (383, 472)
Screenshot: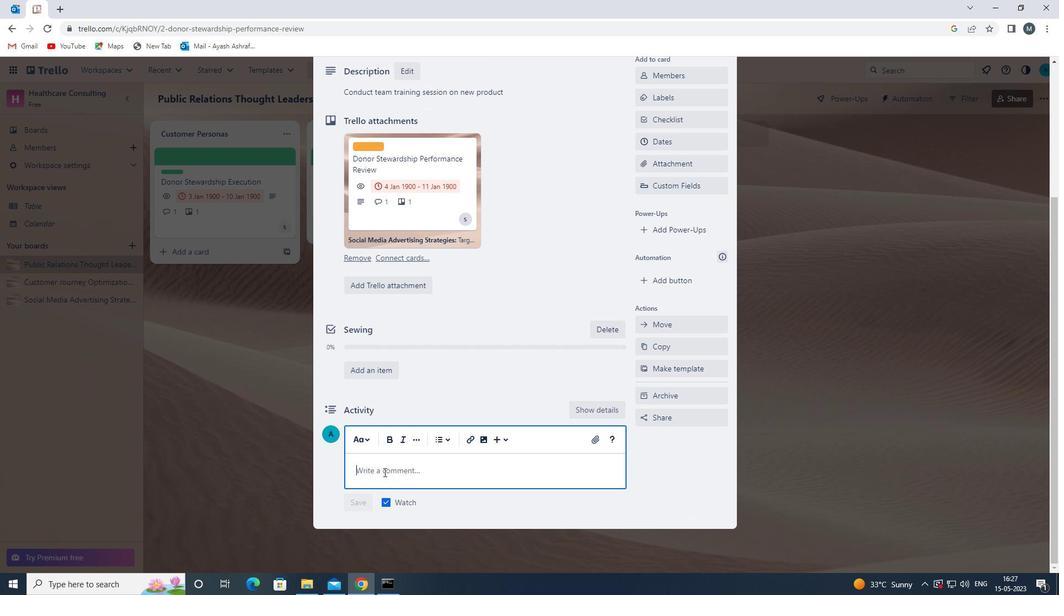 
Action: Key pressed <Key.shift>WE<Key.space>SHOULD<Key.space>APPROACH<Key.space>THIS<Key.space>TASK<Key.space>ITH<Key.backspace><Key.backspace><Key.backspace>WITH<Key.space>A<Key.space>SENSE<Key.space>OF<Key.space>COLLABORT<Key.backspace>ATION<Key.space>AND<Key.space>PARTNERSHIP,<Key.space>WORKING<Key.space>CLOSELY<Key.space>WITJ<Key.space><Key.backspace><Key.backspace>H<Key.space>STAKEHOLDERS<Key.space>AND<Key.space>OTHER<Key.space>TEAMS<Key.space>TO<Key.space>ACHIEVE<Key.space>SUCCESS.
Screenshot: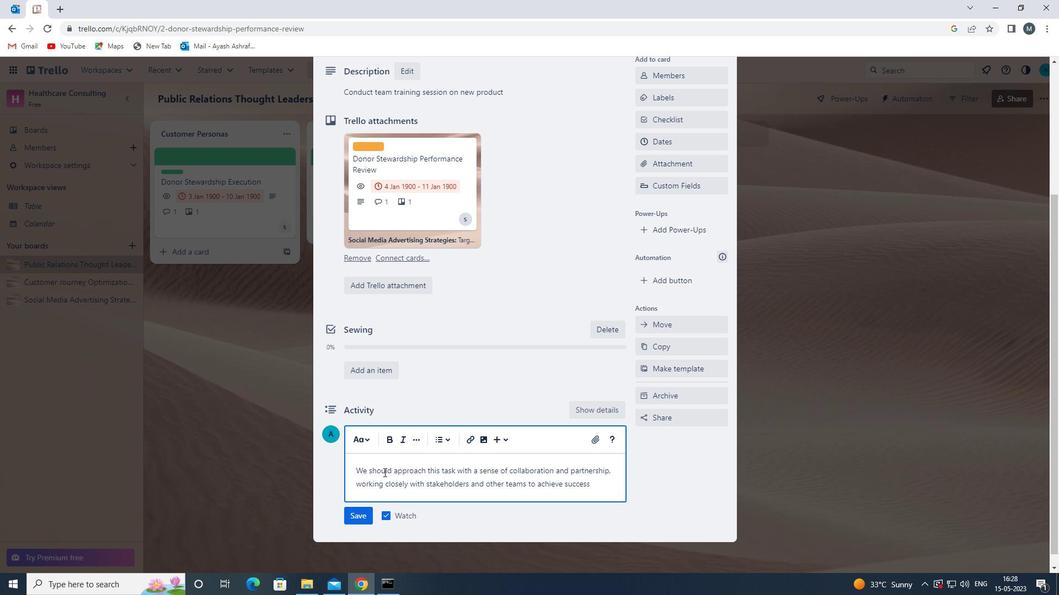 
Action: Mouse moved to (358, 516)
Screenshot: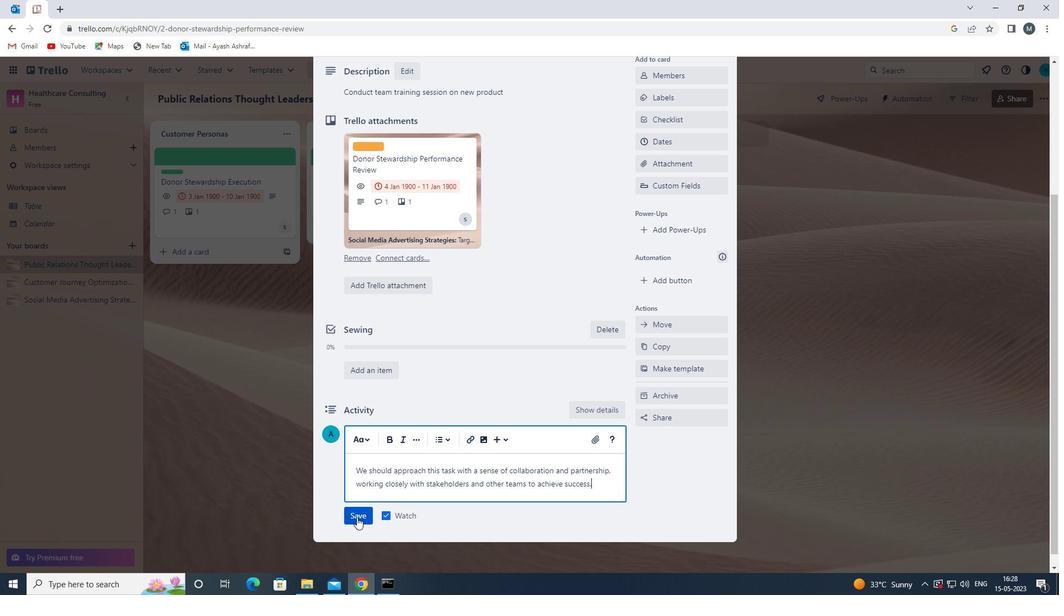 
Action: Mouse pressed left at (358, 516)
Screenshot: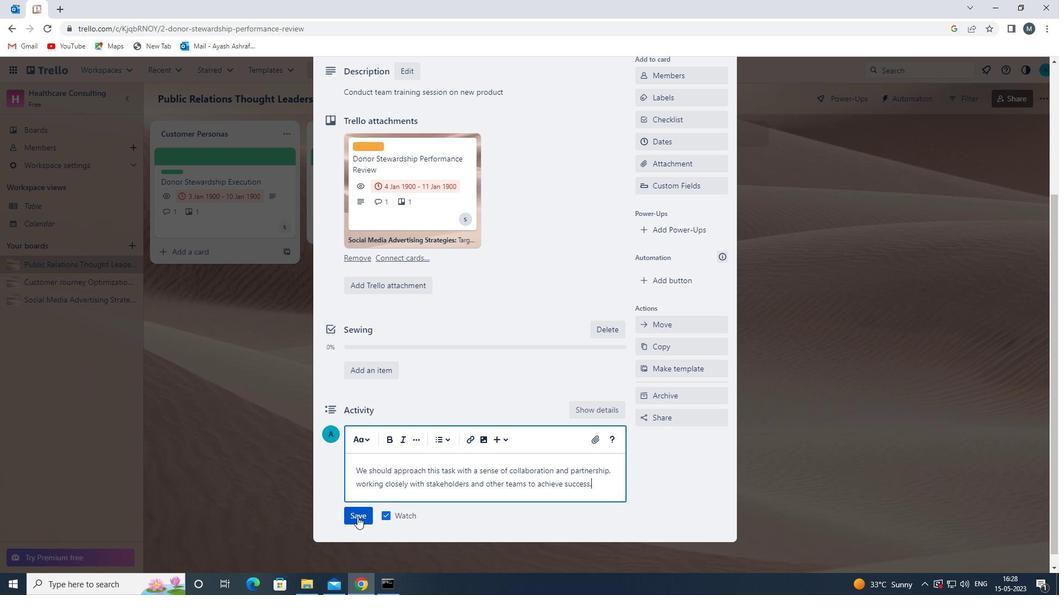 
Action: Mouse moved to (509, 492)
Screenshot: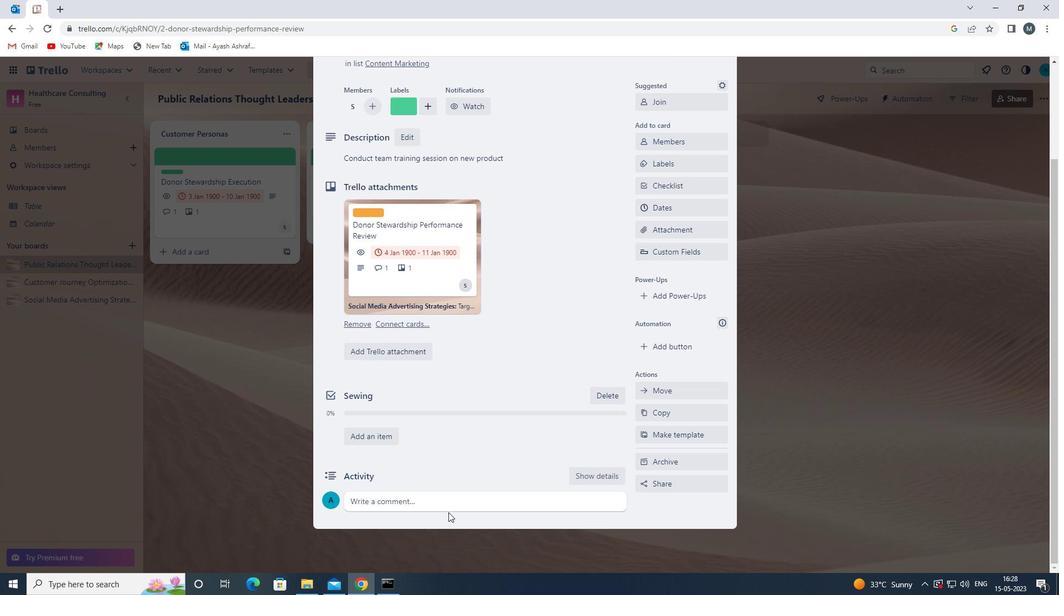 
Action: Mouse scrolled (509, 493) with delta (0, 0)
Screenshot: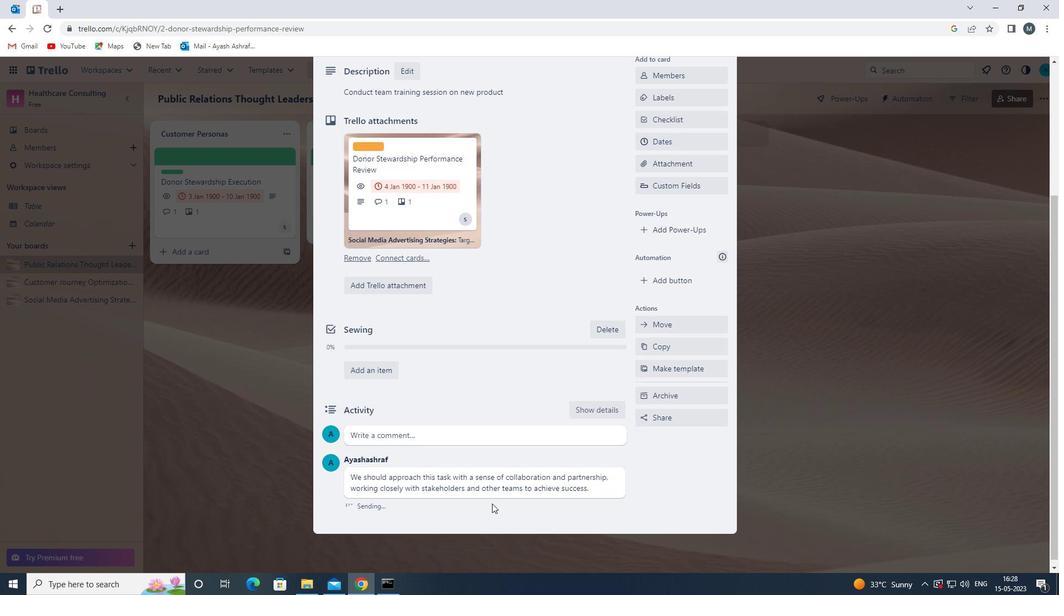 
Action: Mouse scrolled (509, 493) with delta (0, 0)
Screenshot: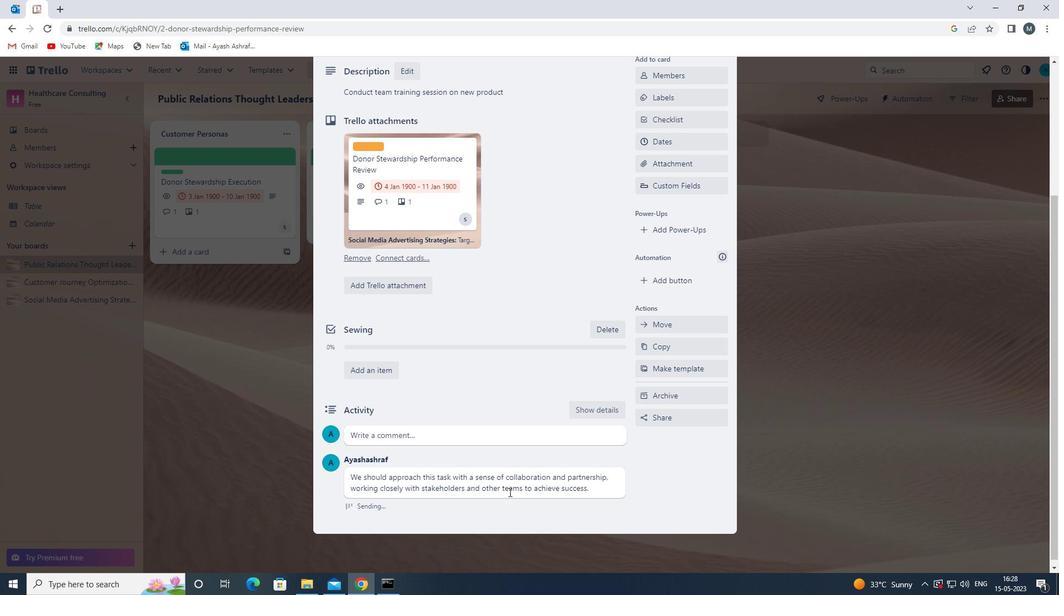 
Action: Mouse scrolled (509, 493) with delta (0, 0)
Screenshot: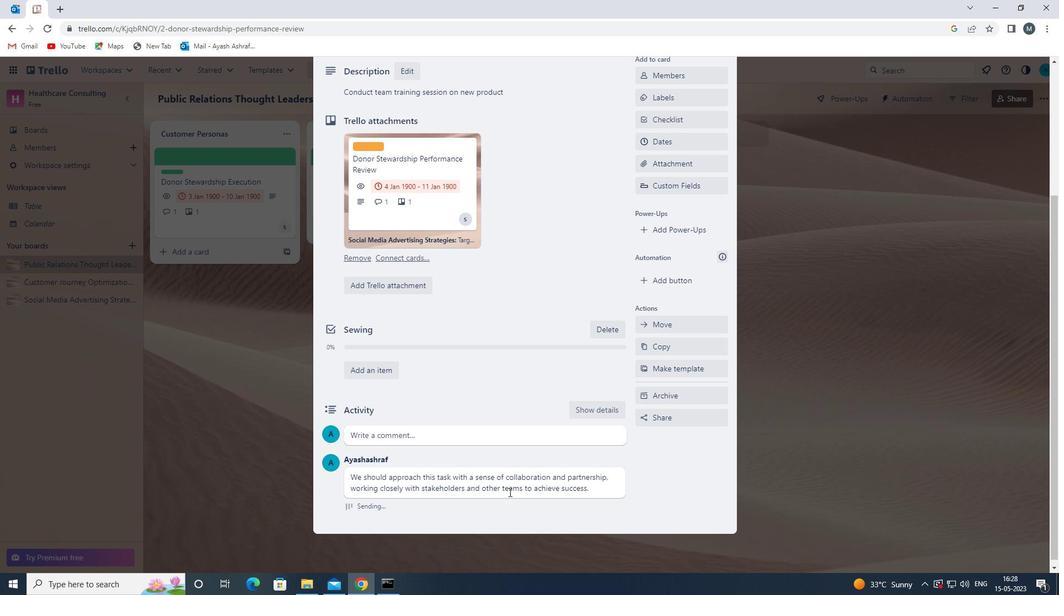 
Action: Mouse moved to (670, 308)
Screenshot: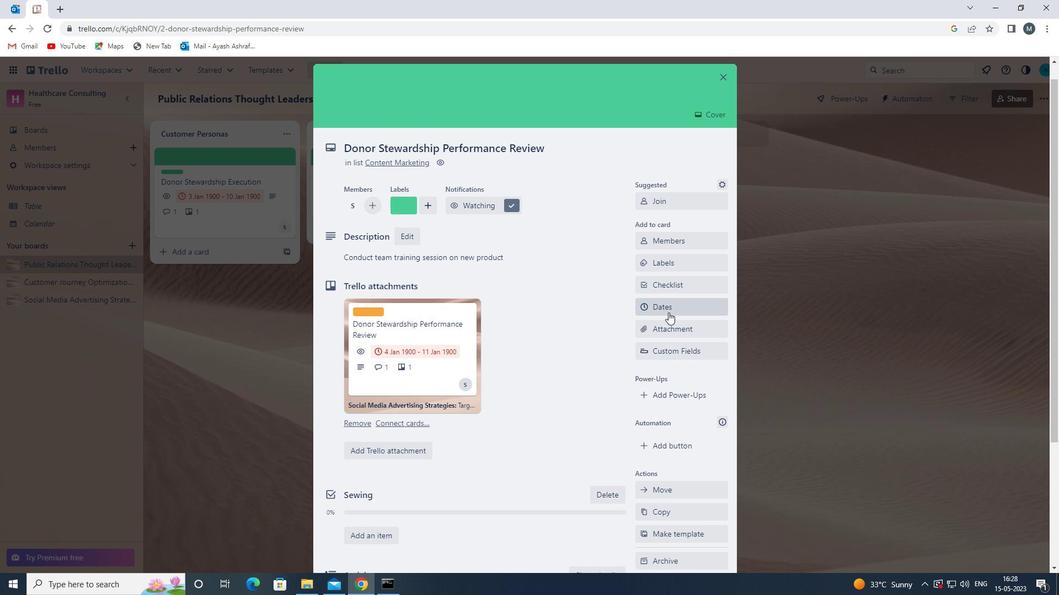 
Action: Mouse pressed left at (670, 308)
Screenshot: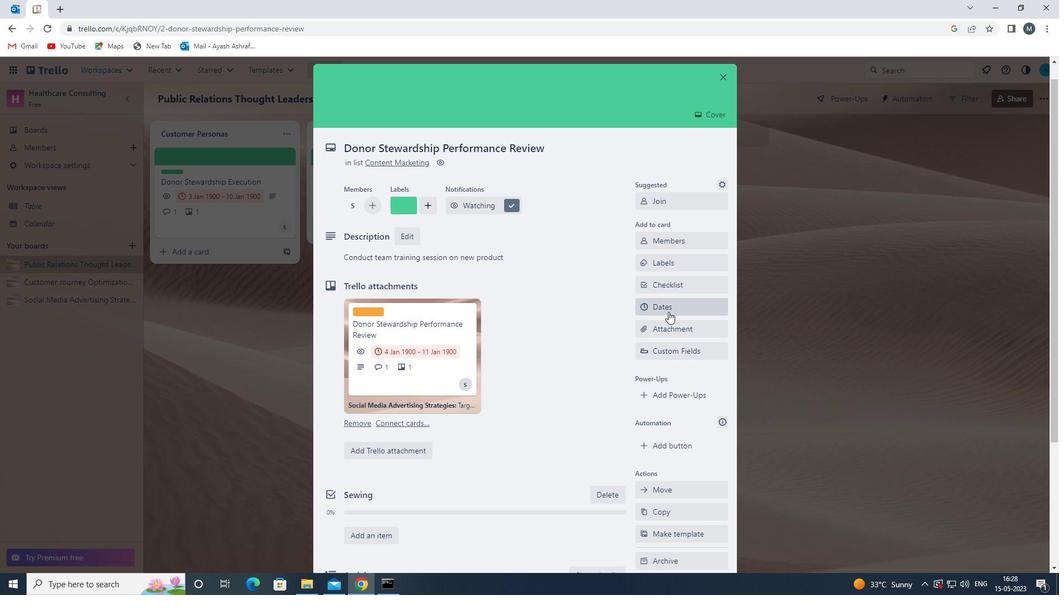 
Action: Mouse moved to (649, 302)
Screenshot: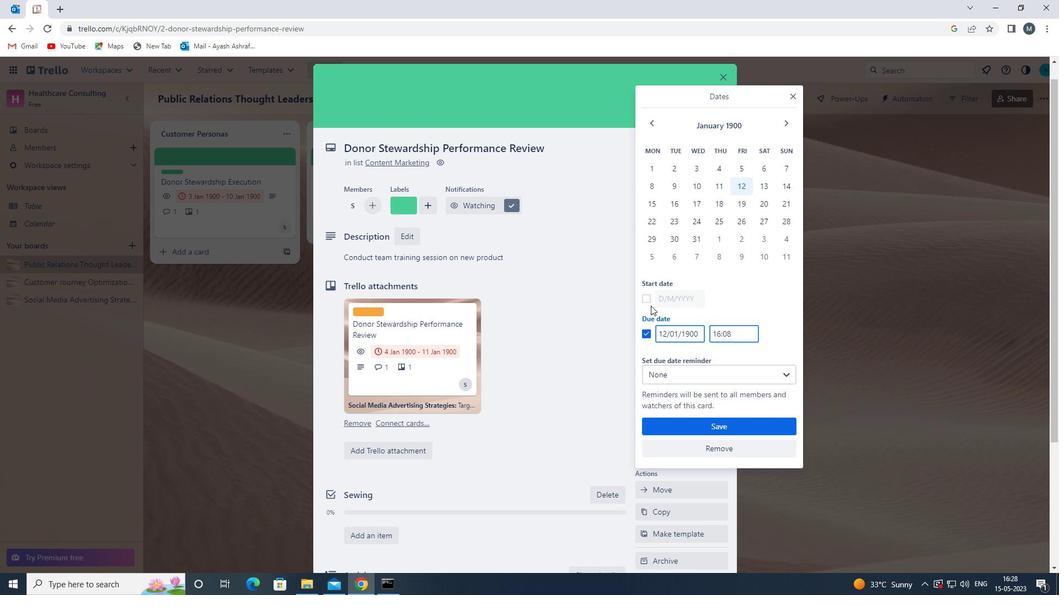 
Action: Mouse pressed left at (649, 302)
Screenshot: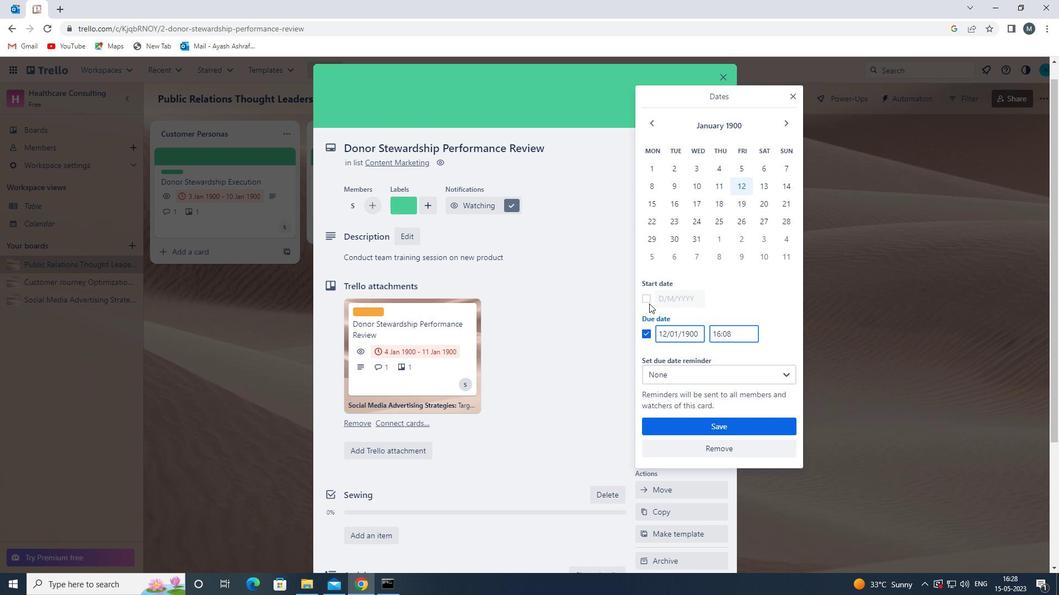 
Action: Mouse moved to (664, 297)
Screenshot: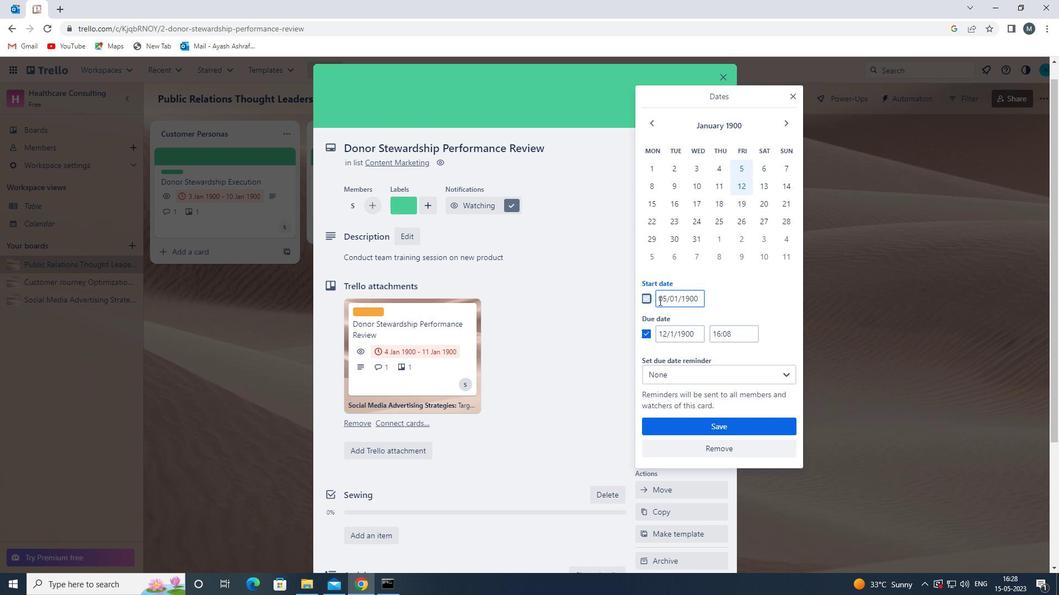 
Action: Mouse pressed left at (664, 297)
Screenshot: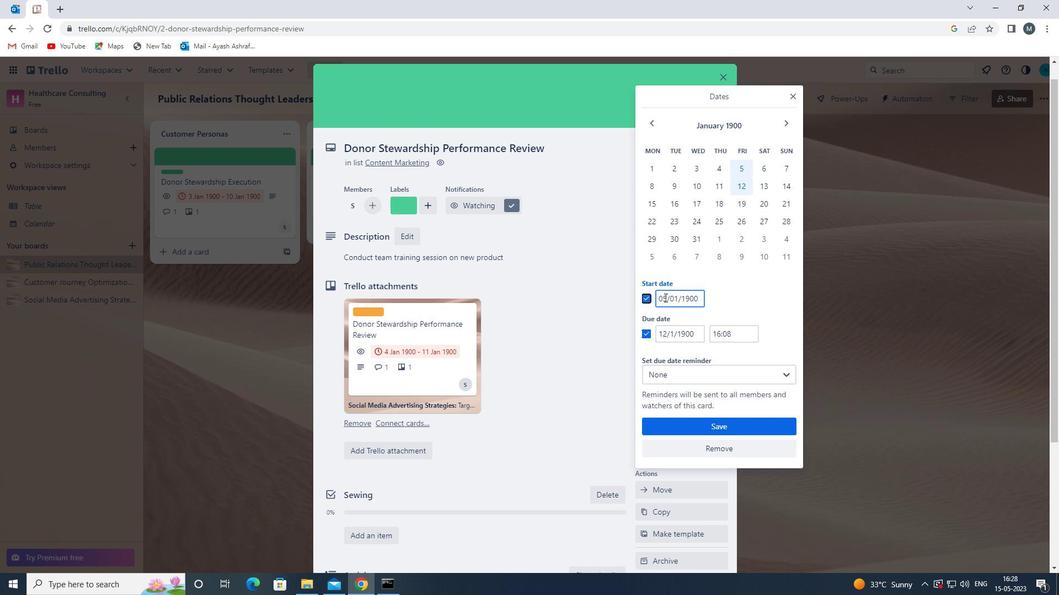 
Action: Mouse moved to (662, 297)
Screenshot: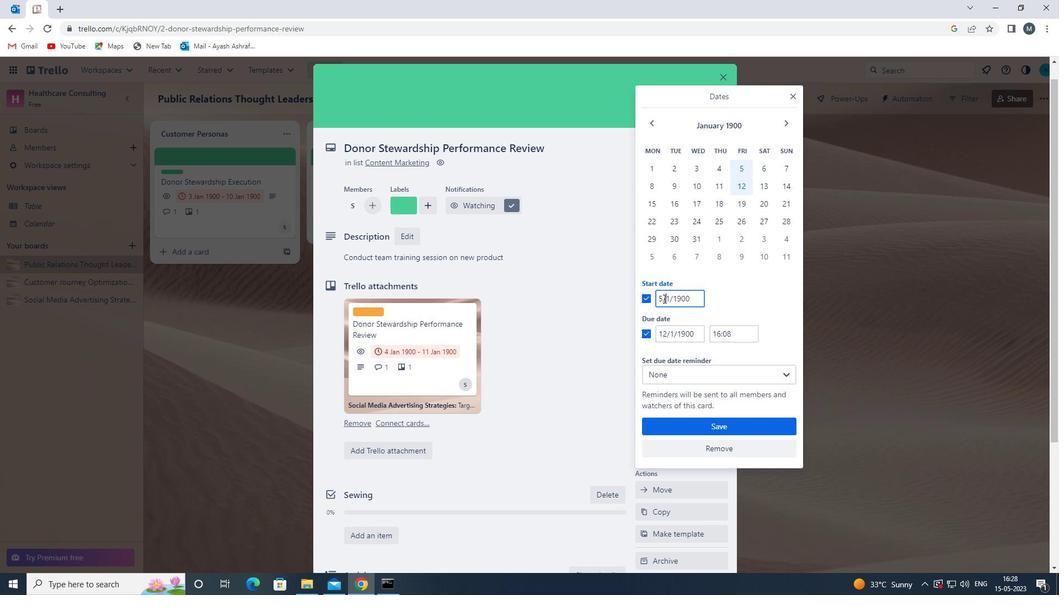 
Action: Mouse pressed left at (662, 297)
Screenshot: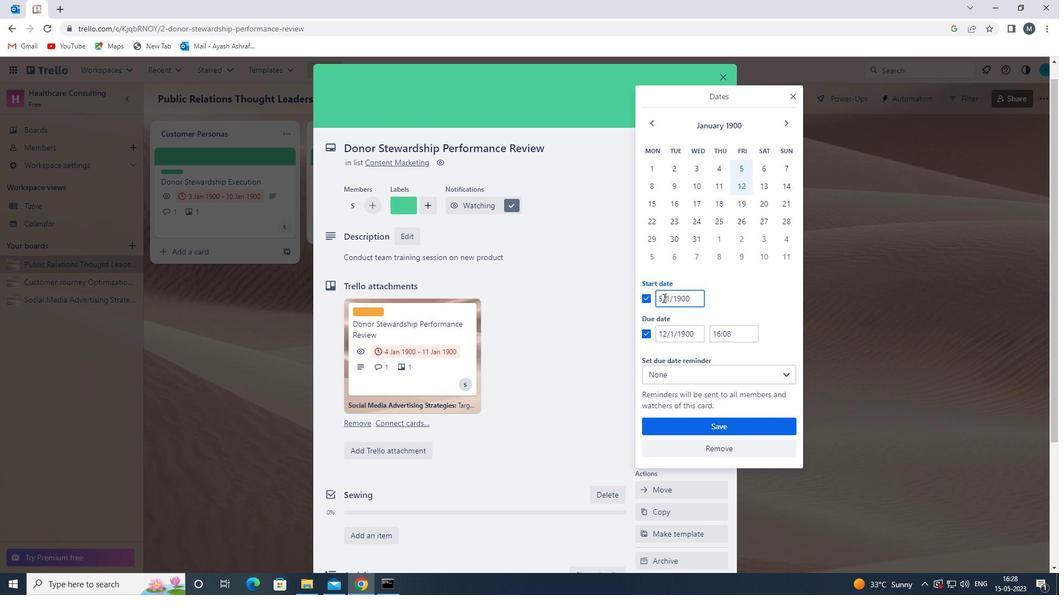 
Action: Mouse moved to (670, 302)
Screenshot: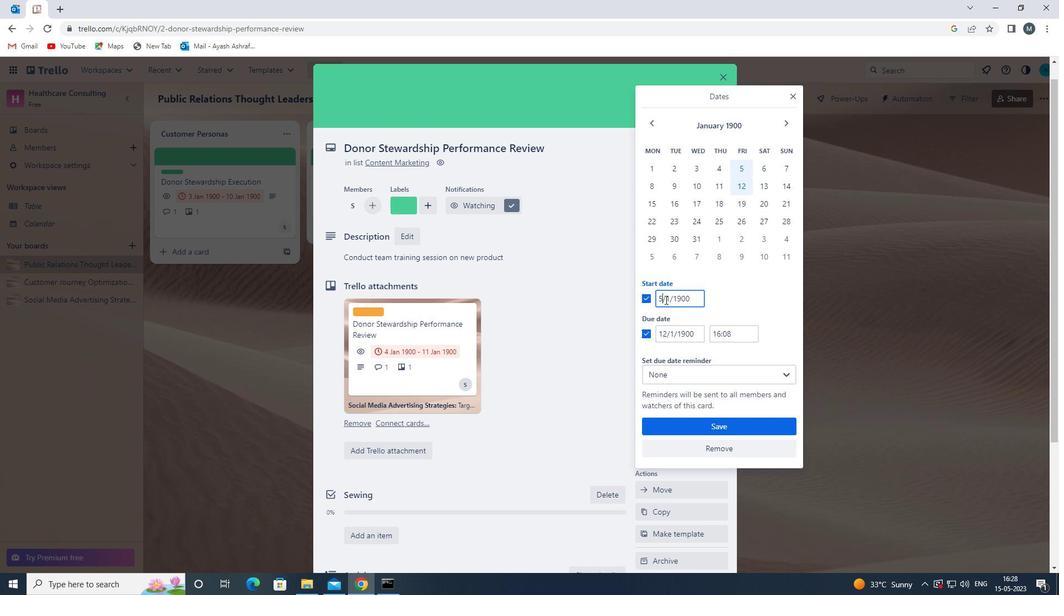 
Action: Key pressed <Key.backspace><Key.backspace>06
Screenshot: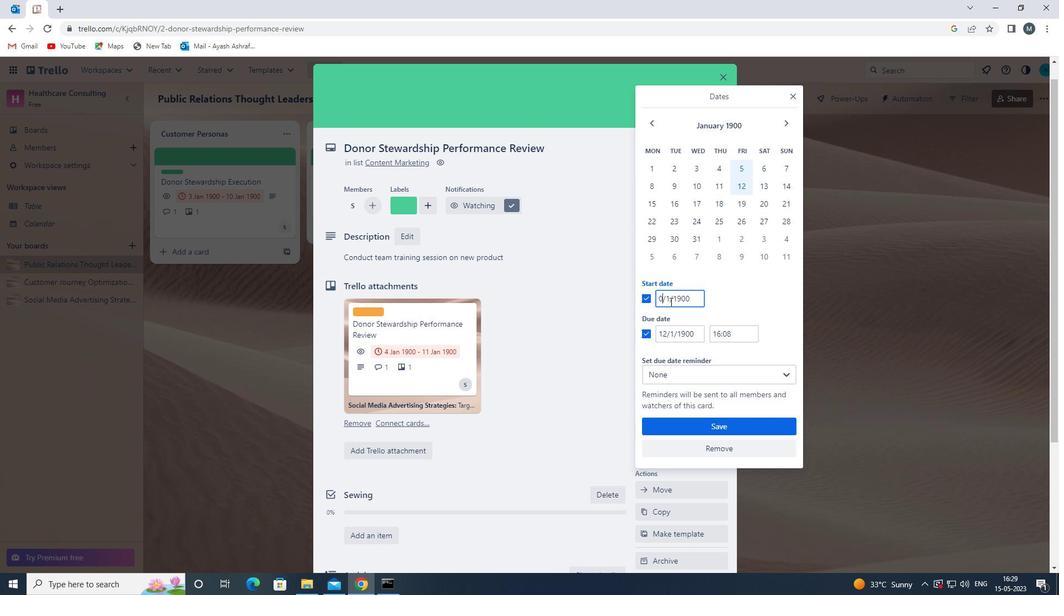 
Action: Mouse moved to (671, 300)
Screenshot: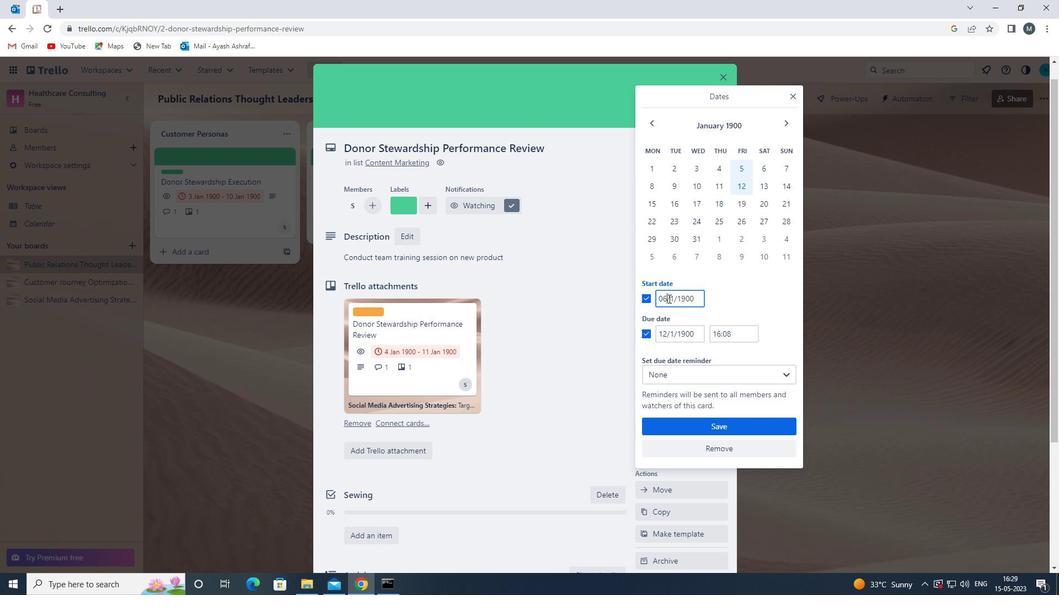 
Action: Mouse pressed left at (671, 300)
Screenshot: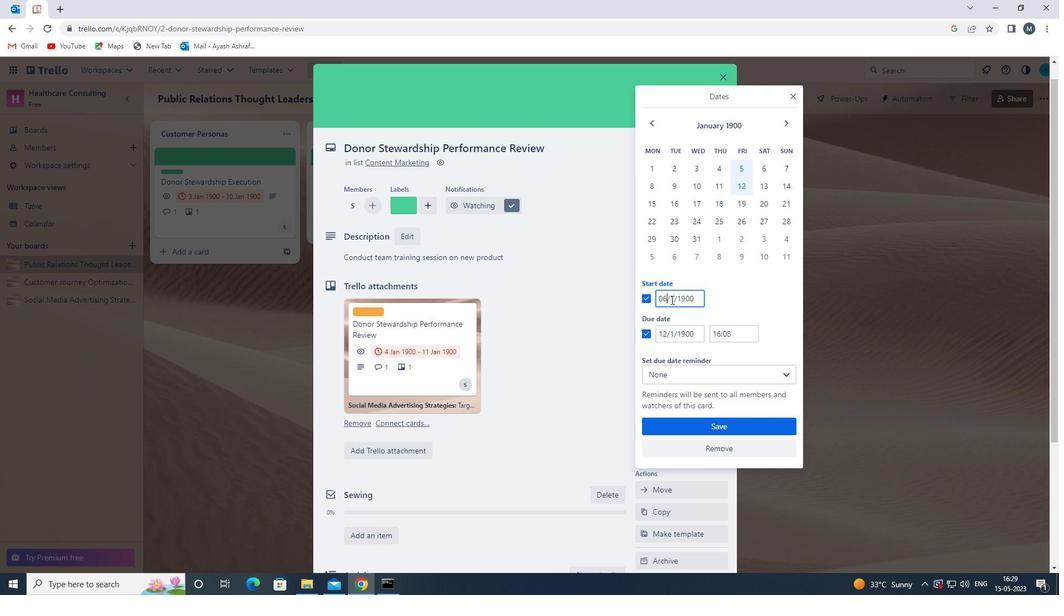
Action: Mouse moved to (683, 305)
Screenshot: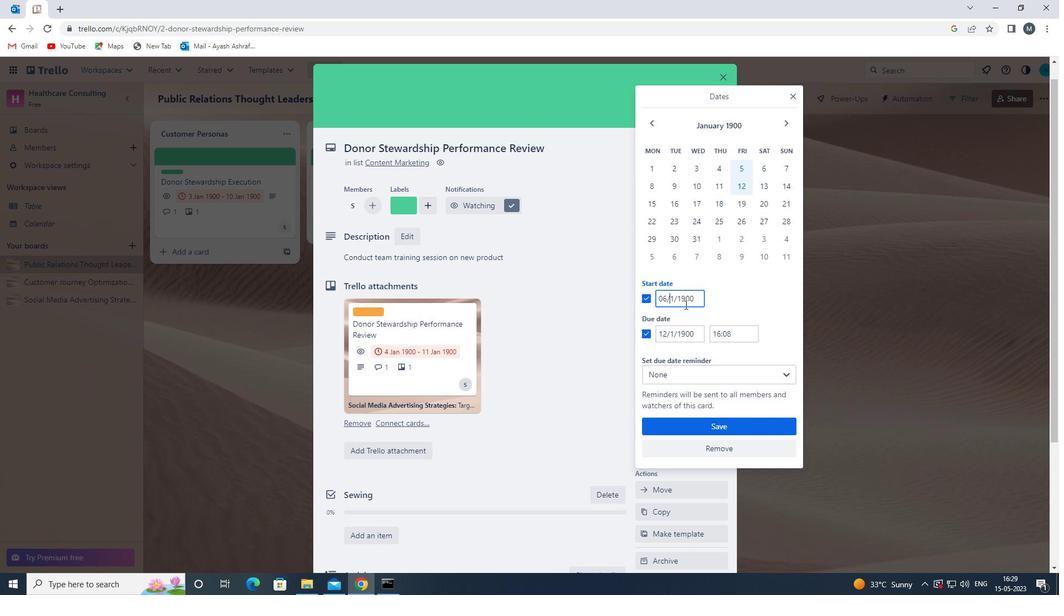 
Action: Key pressed 0
Screenshot: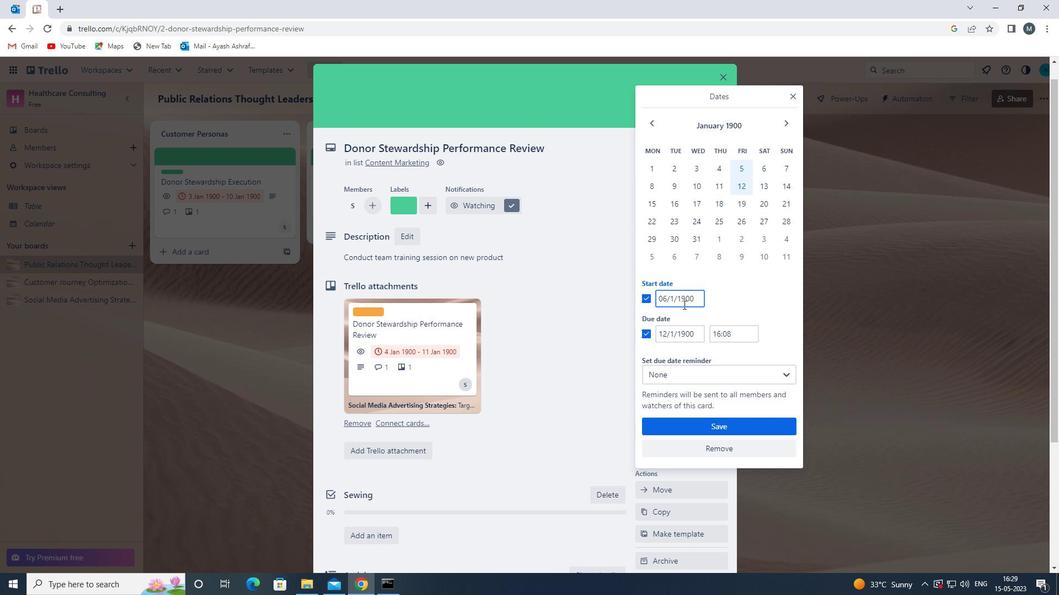 
Action: Mouse moved to (665, 333)
Screenshot: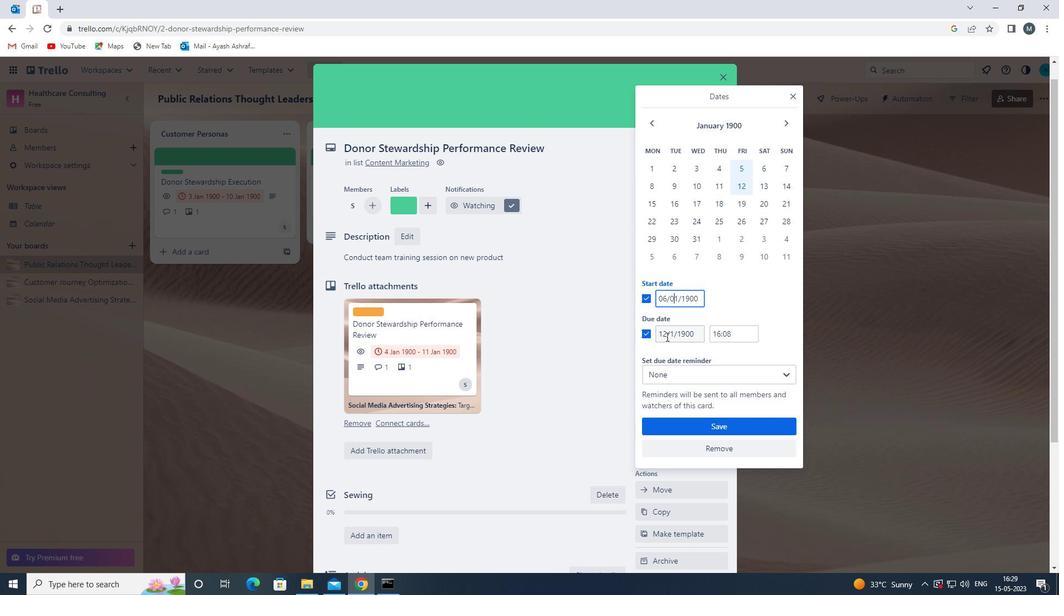 
Action: Mouse pressed left at (665, 333)
Screenshot: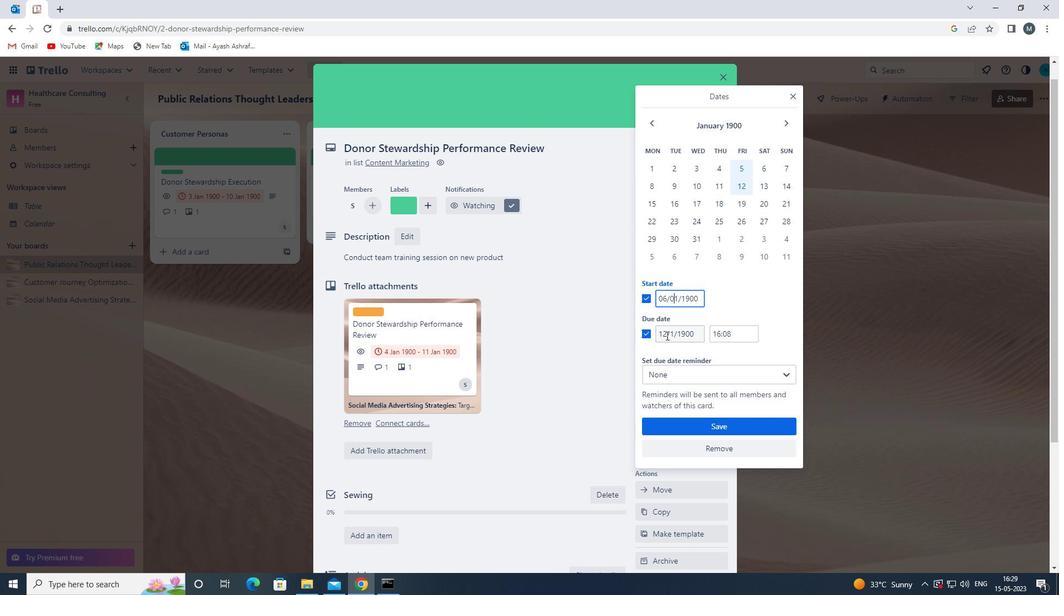 
Action: Mouse moved to (671, 333)
Screenshot: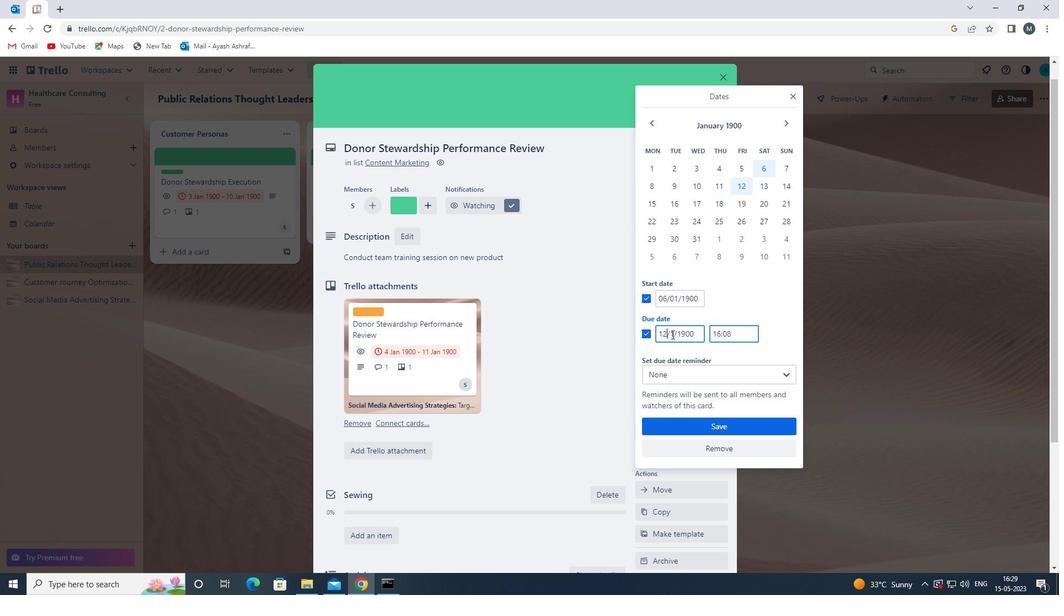 
Action: Key pressed <Key.backspace>
Screenshot: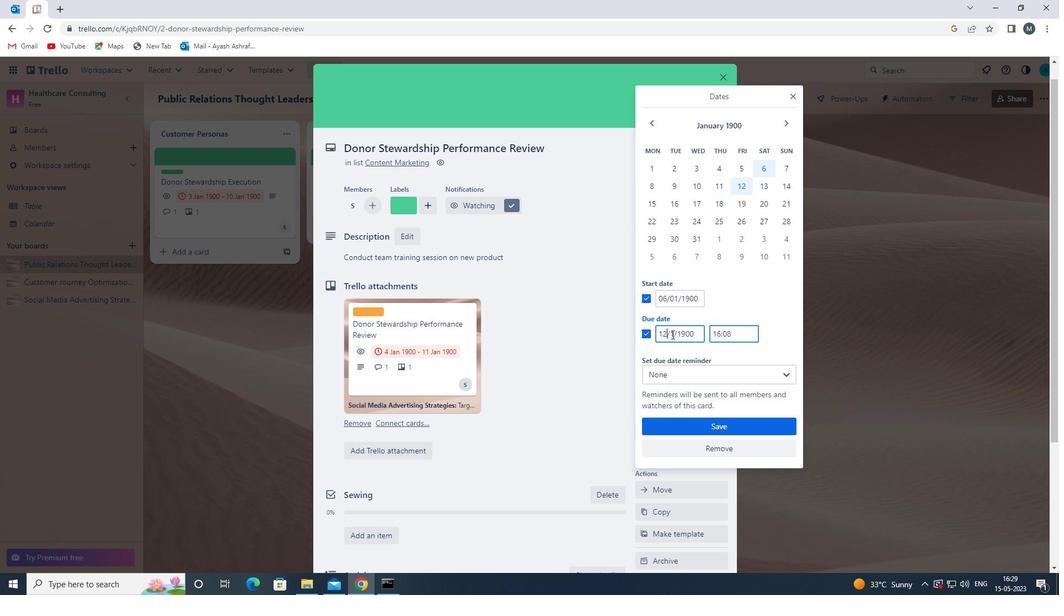 
Action: Mouse moved to (673, 332)
Screenshot: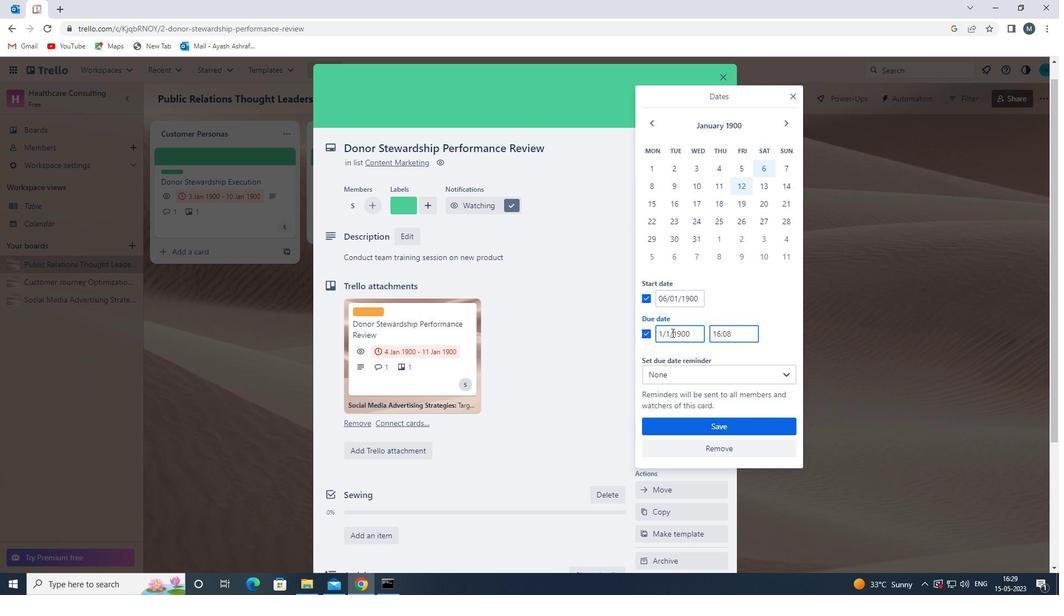 
Action: Key pressed 3
Screenshot: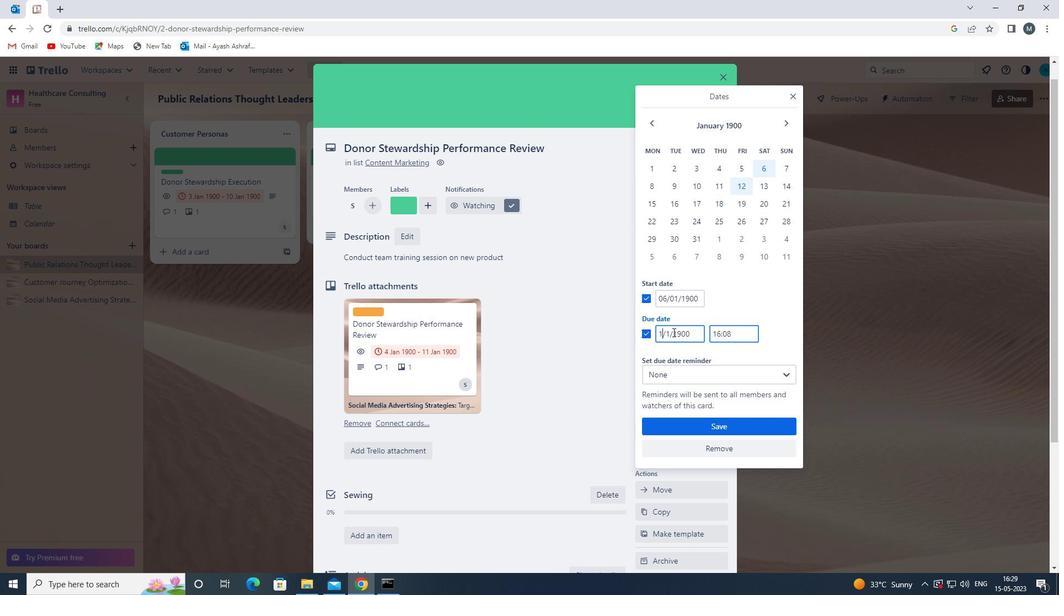 
Action: Mouse moved to (670, 334)
Screenshot: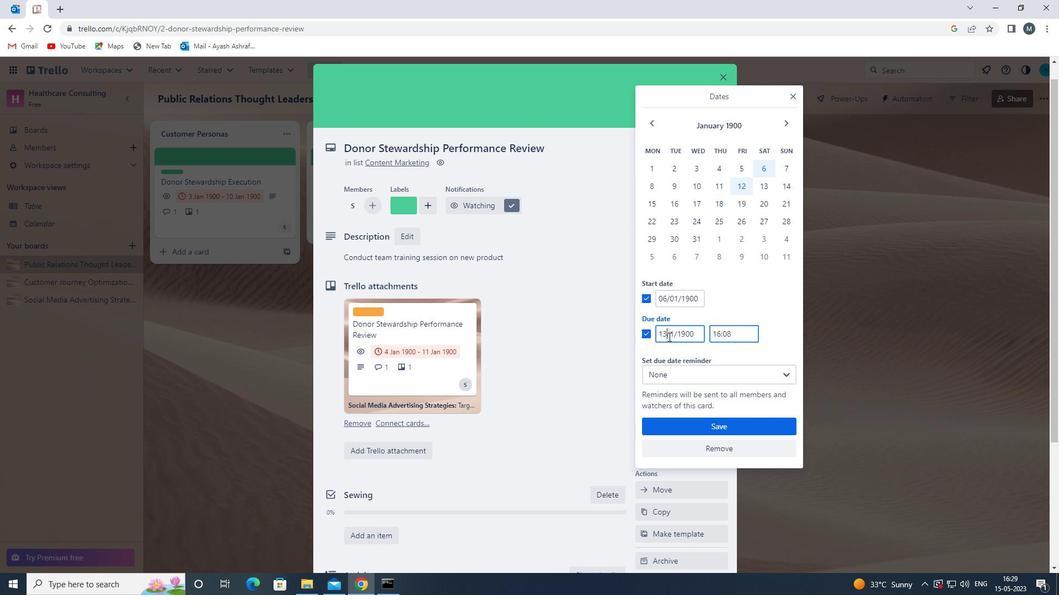 
Action: Mouse pressed left at (670, 334)
Screenshot: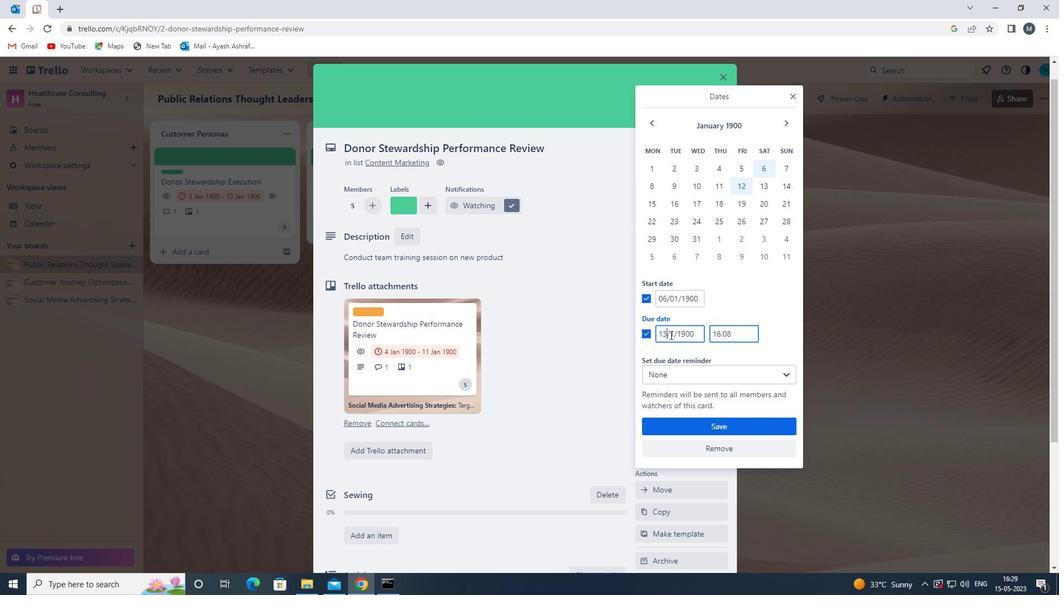 
Action: Mouse moved to (676, 338)
Screenshot: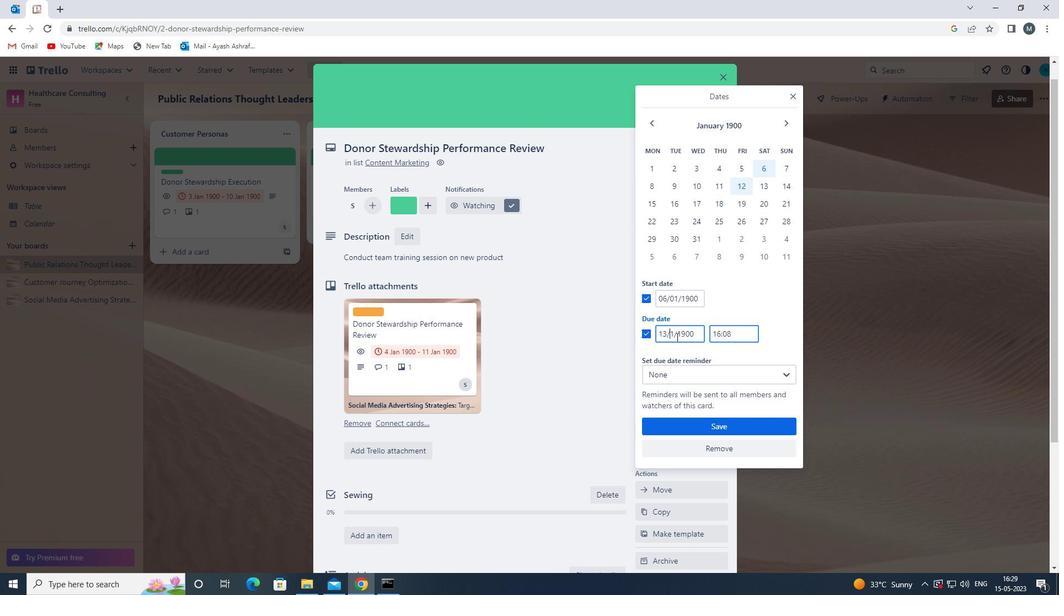 
Action: Key pressed 0
Screenshot: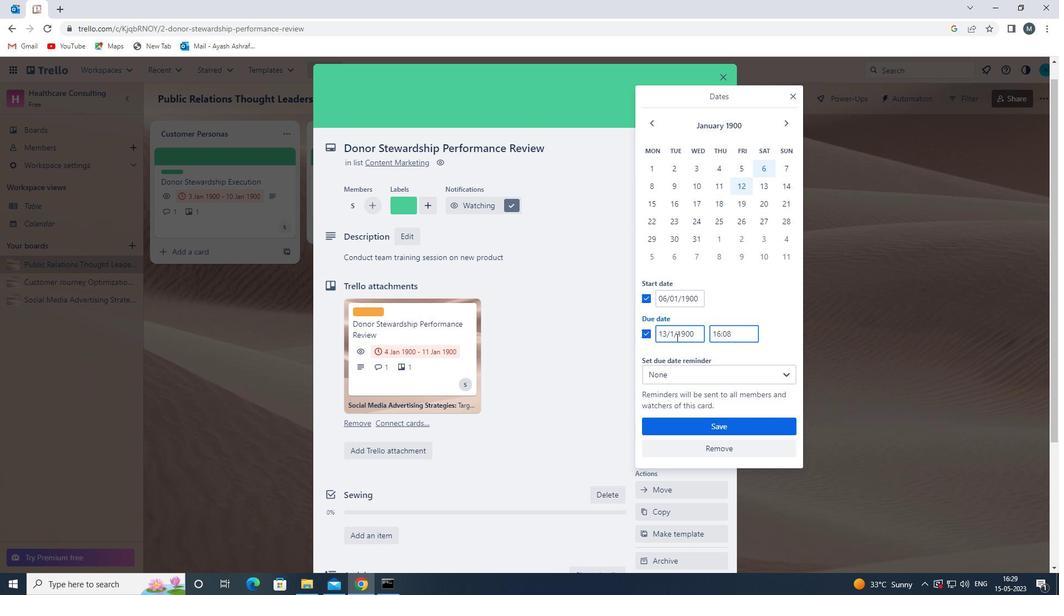 
Action: Mouse moved to (698, 425)
Screenshot: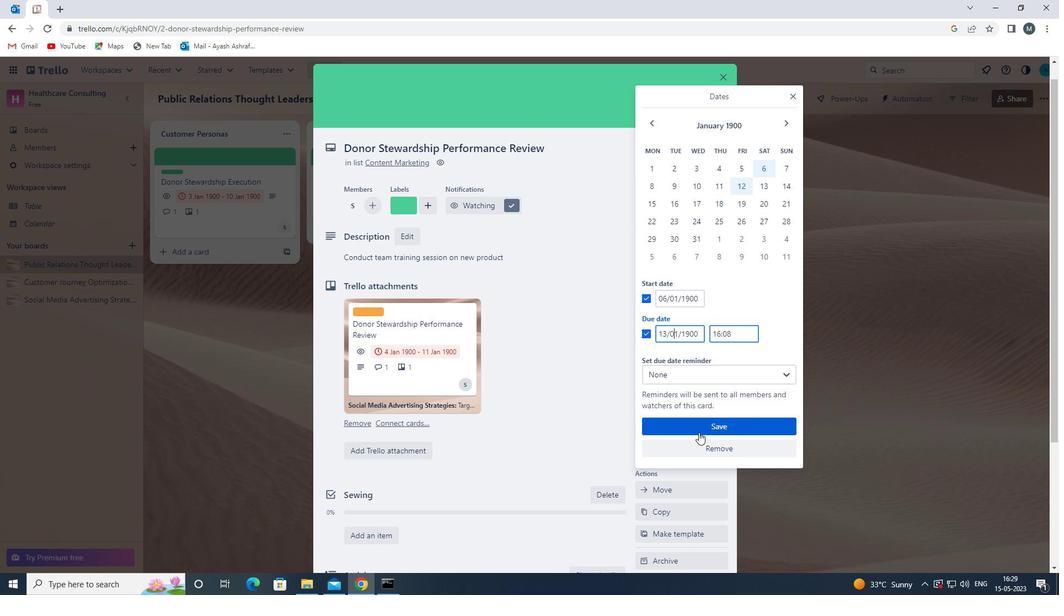 
Action: Mouse pressed left at (698, 425)
Screenshot: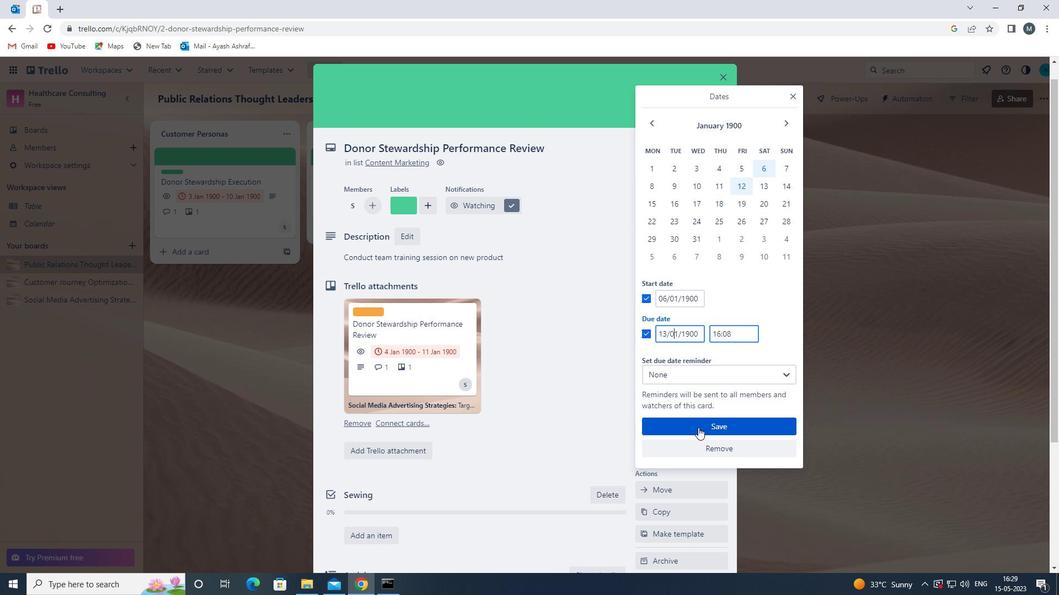 
Action: Mouse moved to (511, 479)
Screenshot: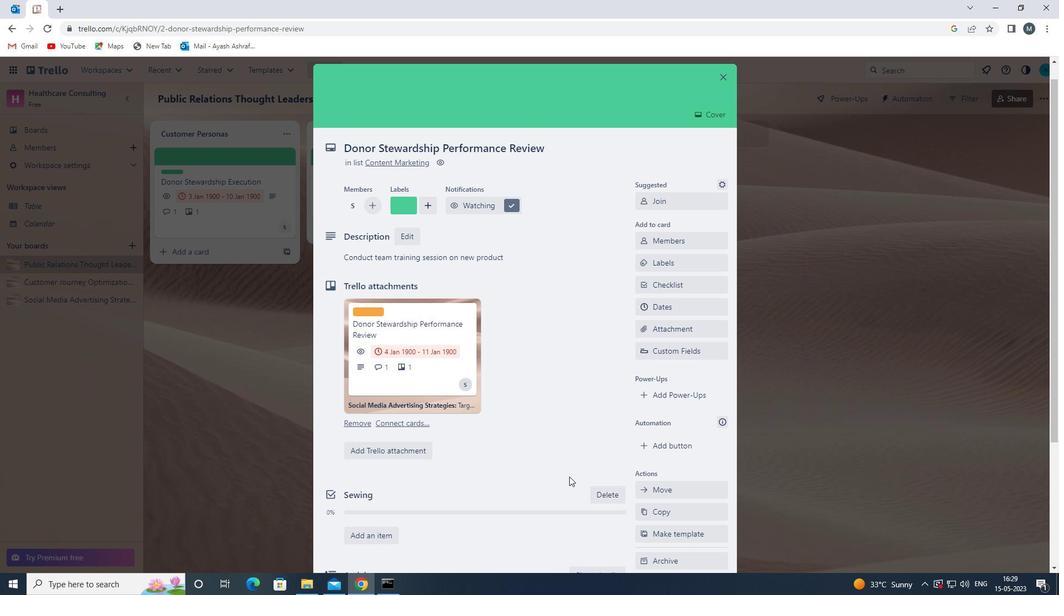
Action: Mouse scrolled (511, 479) with delta (0, 0)
Screenshot: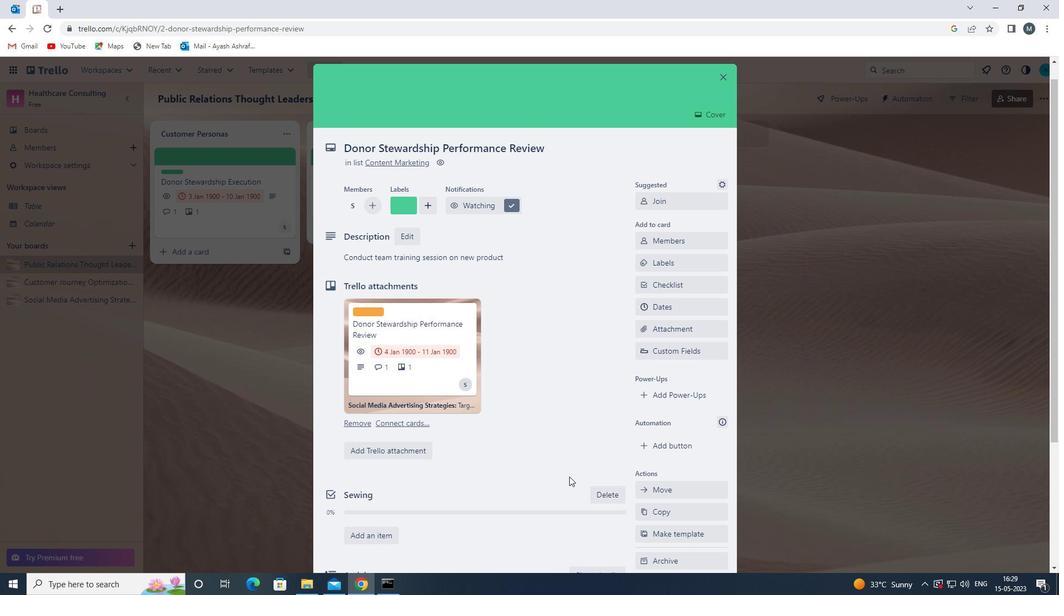 
Action: Mouse scrolled (511, 479) with delta (0, 0)
Screenshot: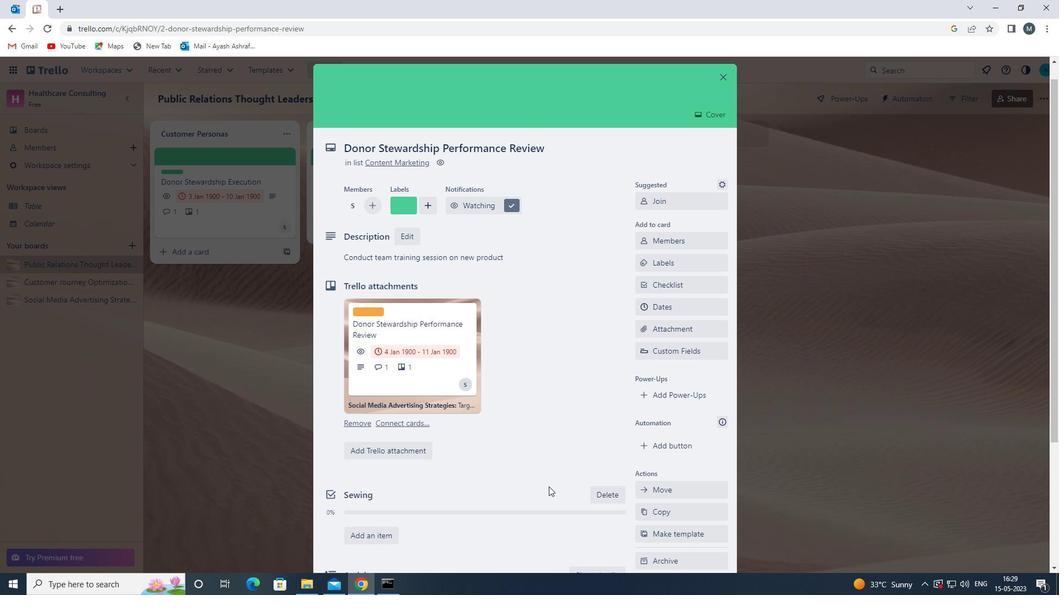 
Action: Mouse scrolled (511, 479) with delta (0, 0)
Screenshot: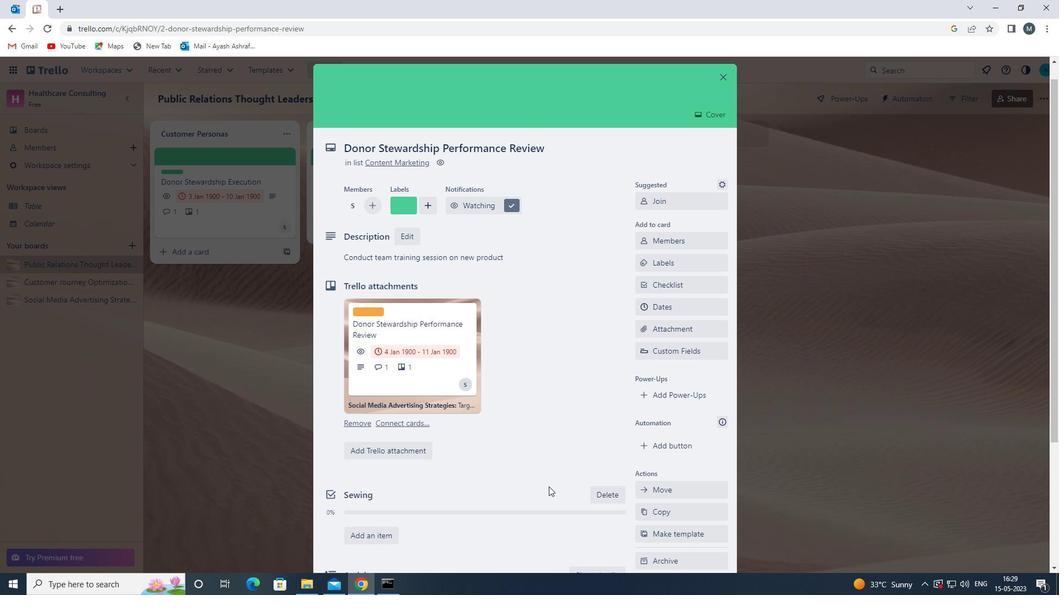 
Action: Mouse scrolled (511, 479) with delta (0, 0)
Screenshot: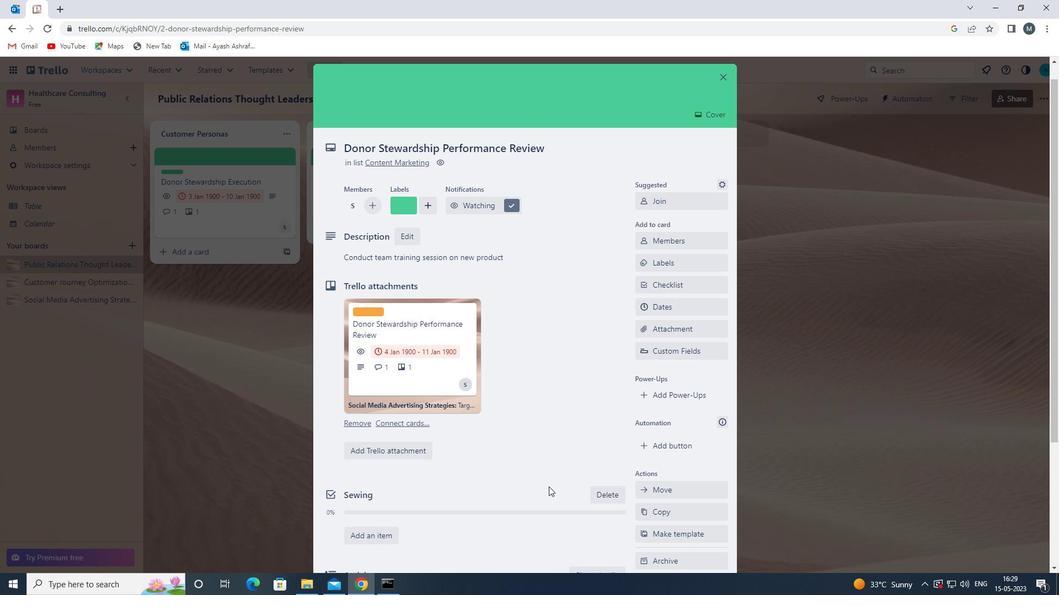 
Action: Mouse scrolled (511, 479) with delta (0, 0)
Screenshot: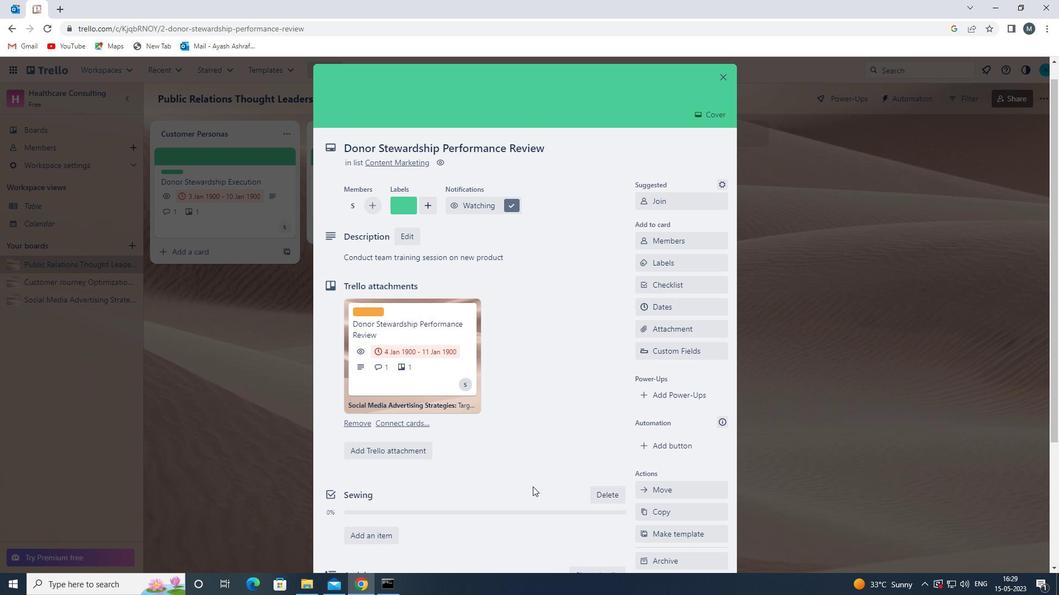 
Action: Mouse scrolled (511, 479) with delta (0, 0)
Screenshot: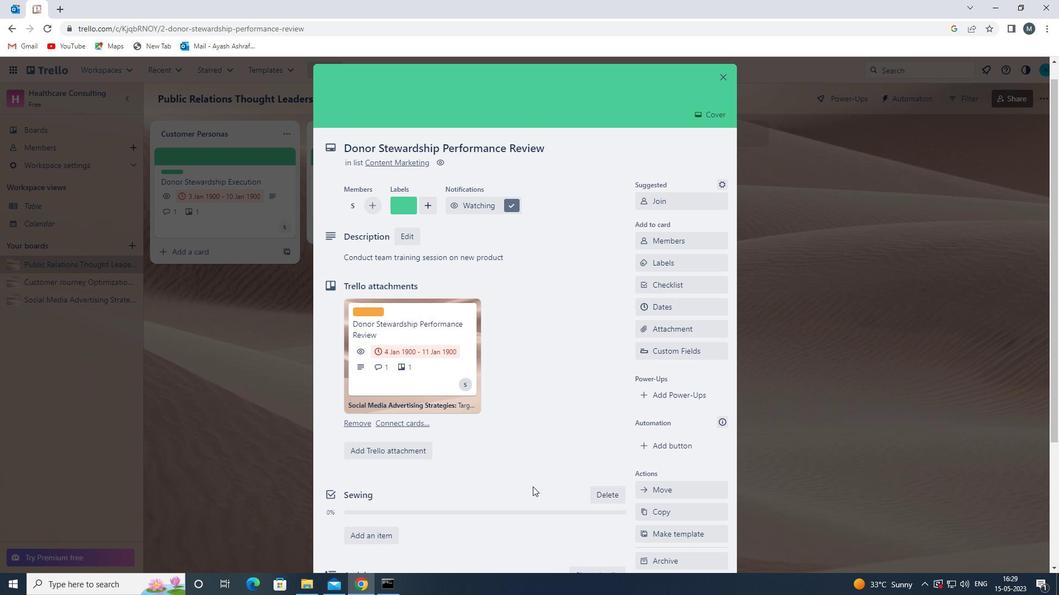
Action: Mouse moved to (510, 478)
Screenshot: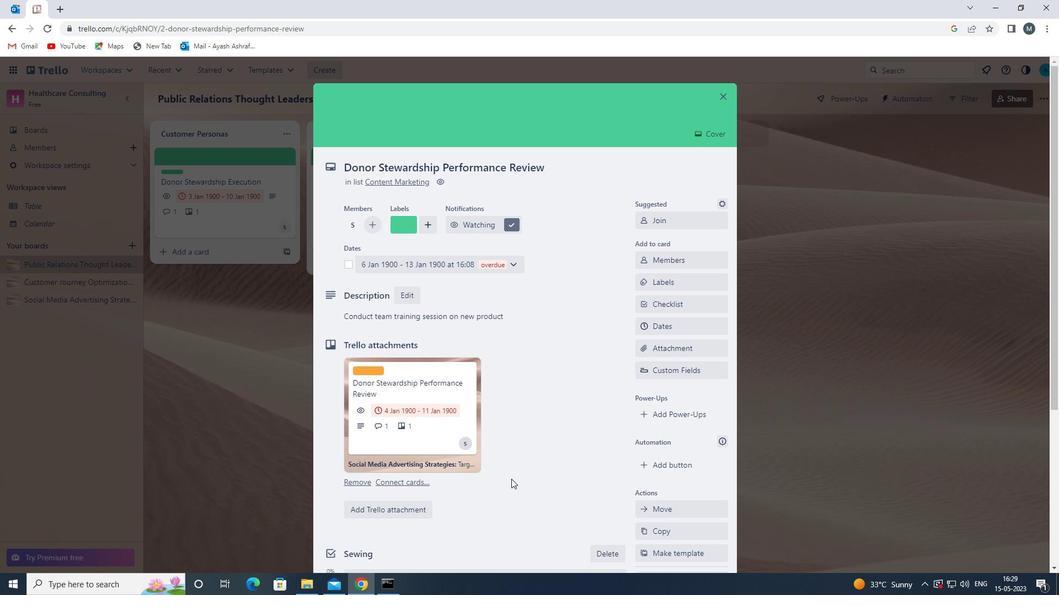 
